 Task: Look for space in Shiroi, Japan from 1st July, 2023 to 3rd July, 2023 for 1 adult in price range Rs.5000 to Rs.15000. Place can be private room with 1  bedroom having 1 bed and 1 bathroom. Property type can be house, flat, guest house, hotel. Amenities needed are: wifi. Booking option can be shelf check-in. Required host language is English.
Action: Mouse moved to (520, 130)
Screenshot: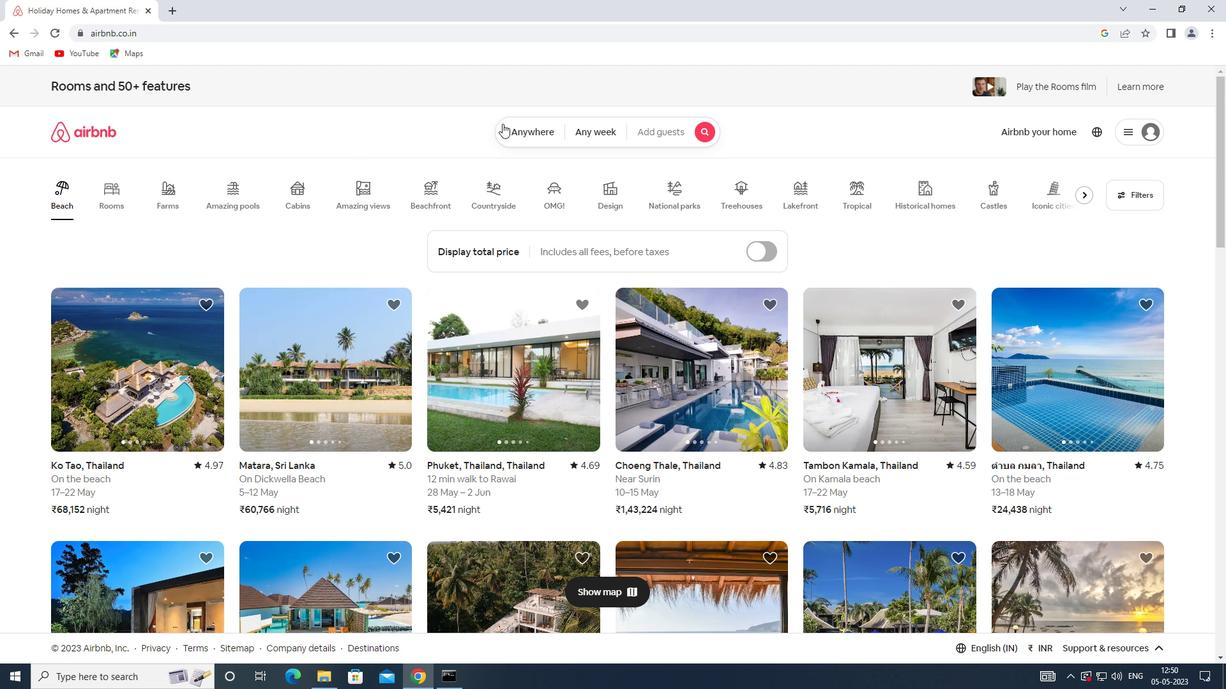 
Action: Mouse pressed left at (520, 130)
Screenshot: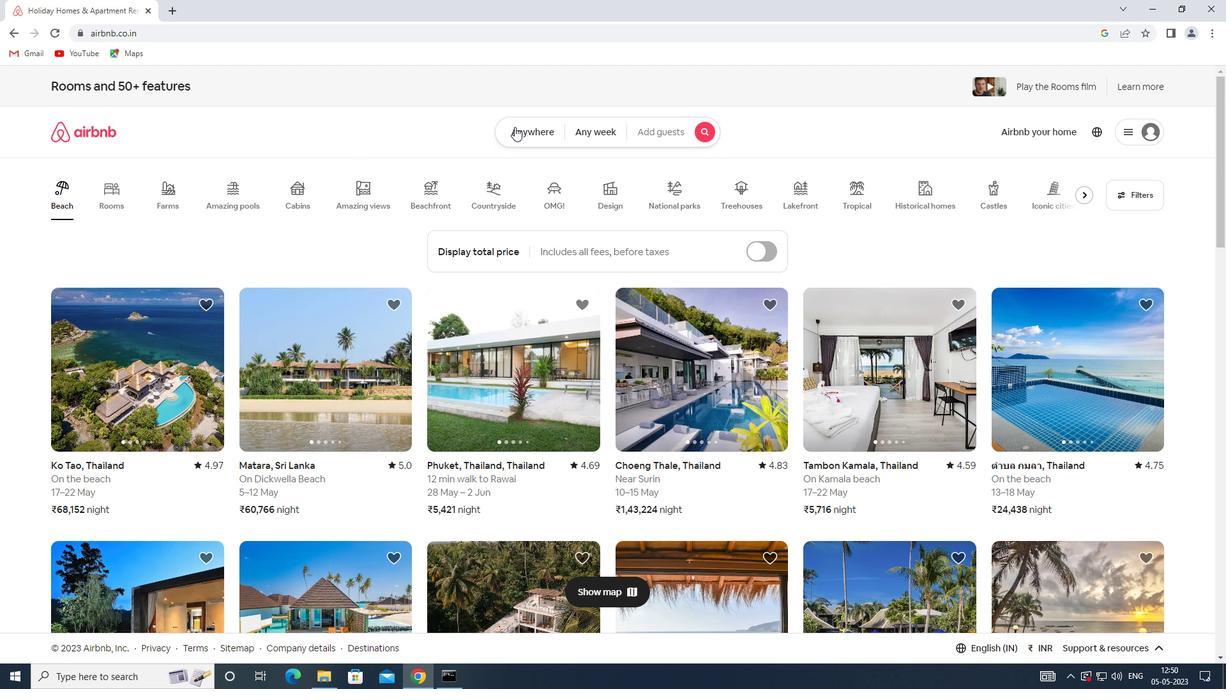 
Action: Mouse moved to (373, 180)
Screenshot: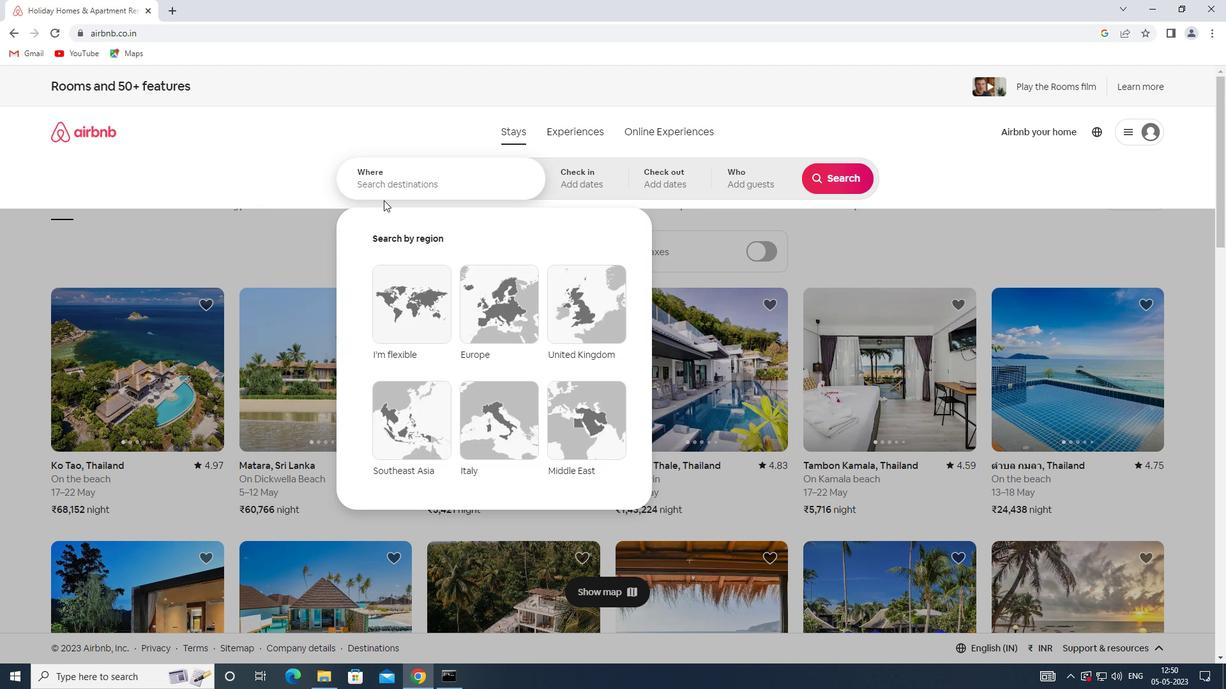 
Action: Mouse pressed left at (373, 180)
Screenshot: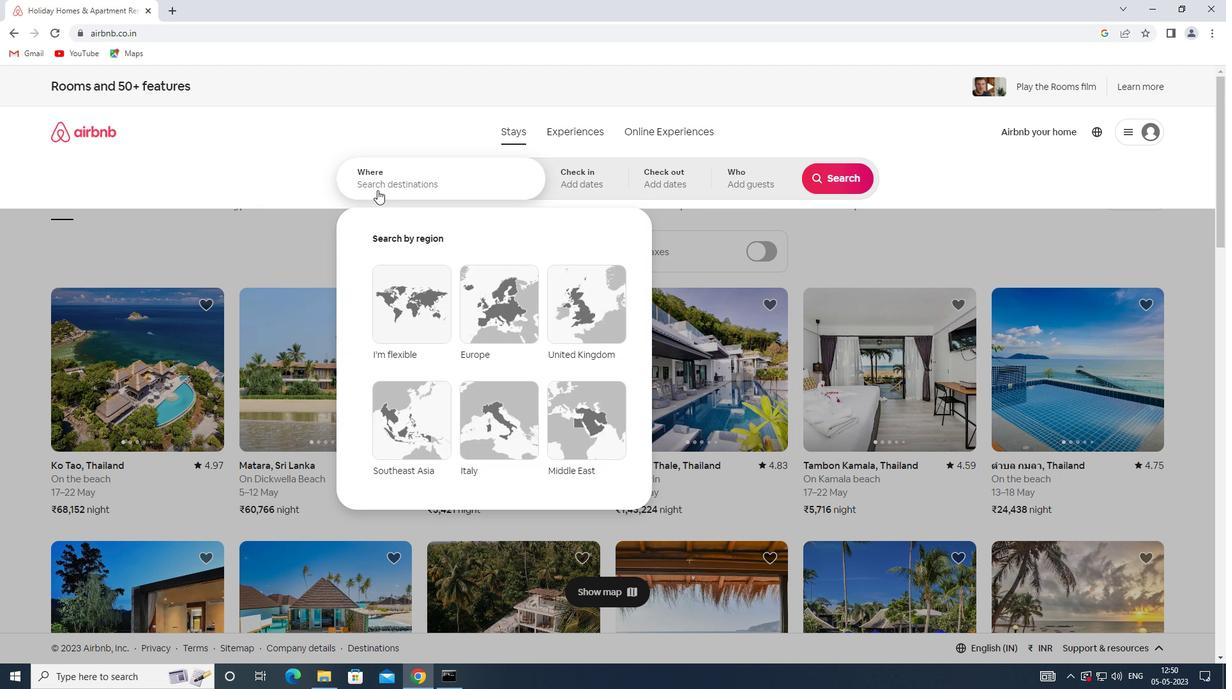 
Action: Key pressed <Key.shift>SHIROHI,<Key.shift>JAPAN
Screenshot: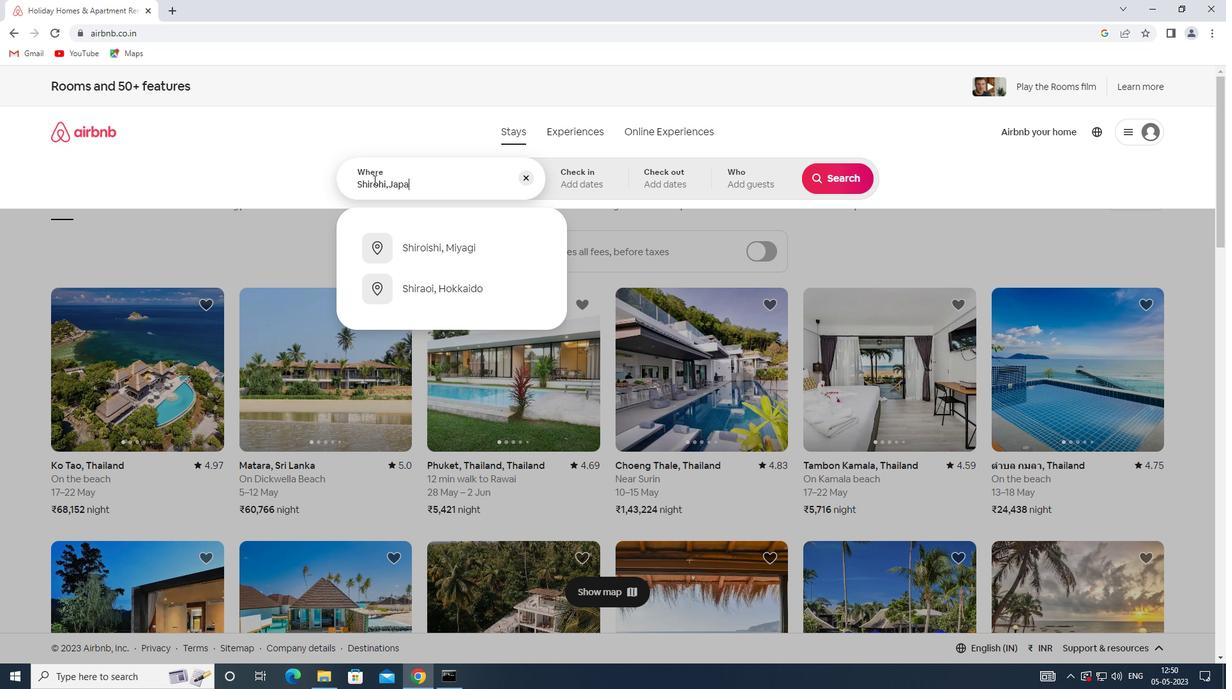 
Action: Mouse moved to (583, 184)
Screenshot: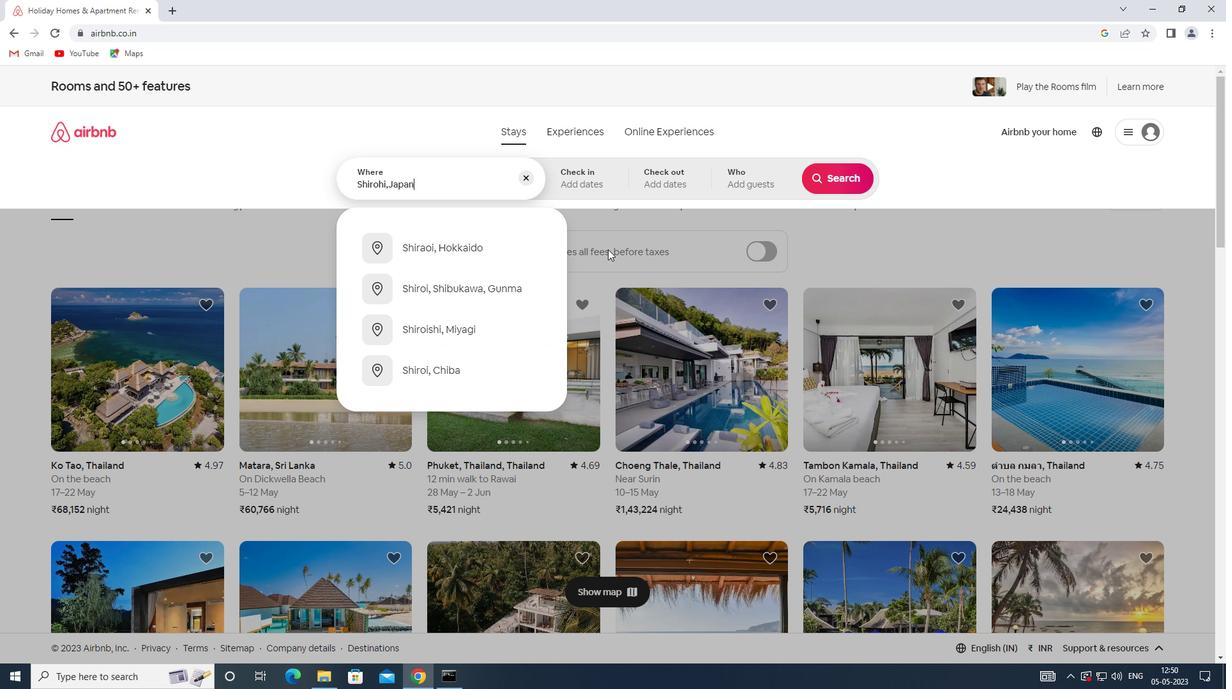 
Action: Mouse pressed left at (583, 184)
Screenshot: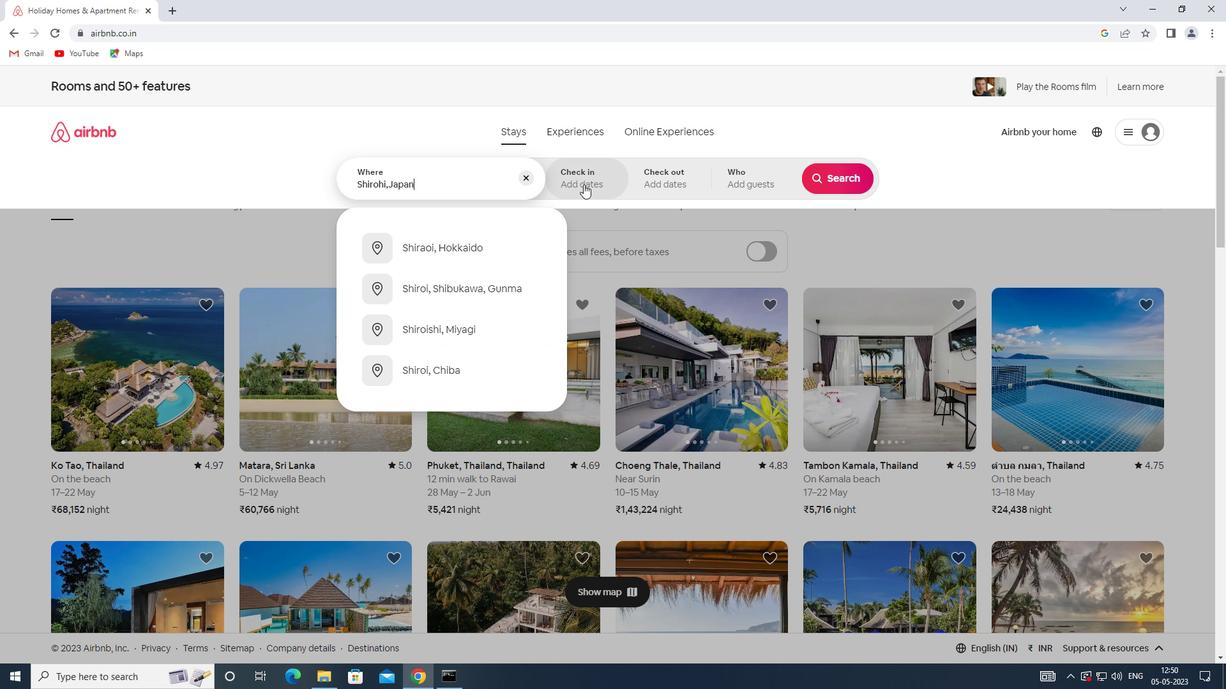 
Action: Mouse moved to (832, 281)
Screenshot: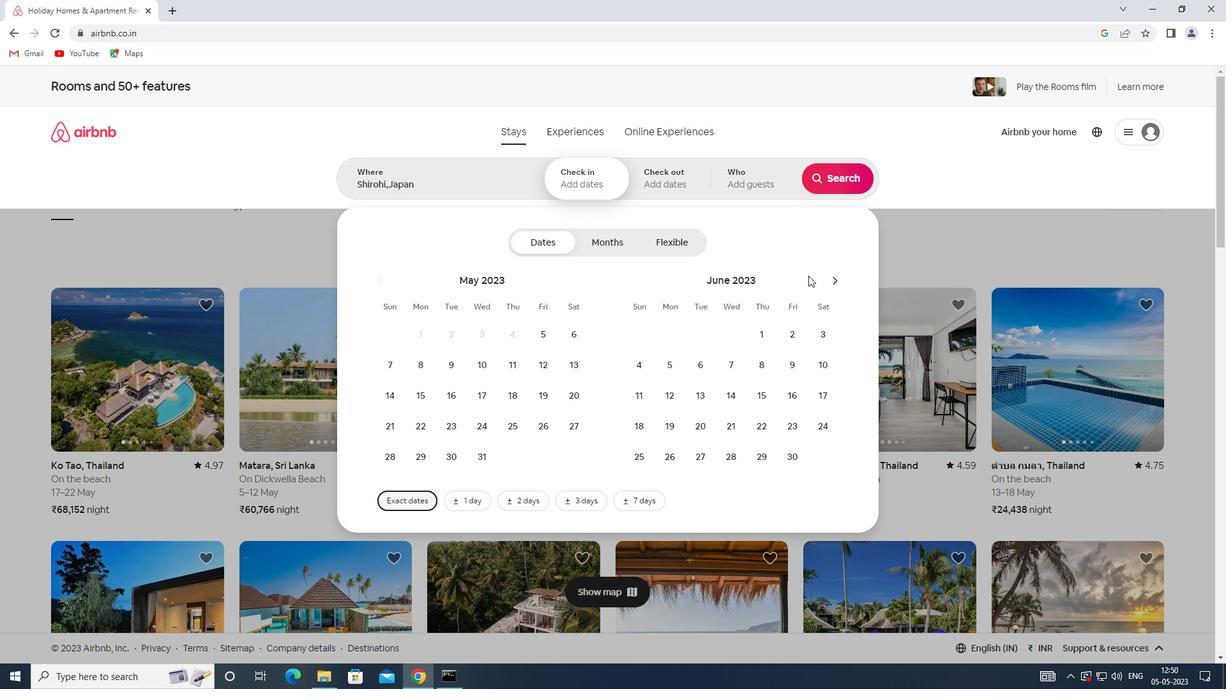
Action: Mouse pressed left at (832, 281)
Screenshot: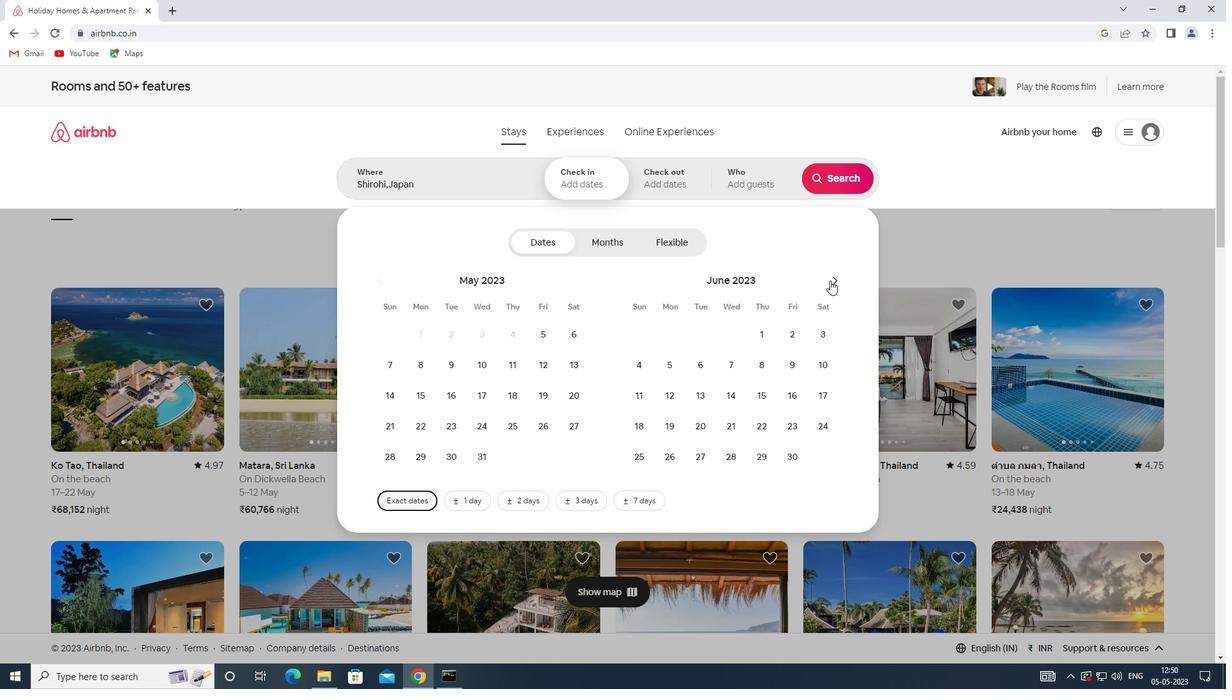
Action: Mouse moved to (826, 328)
Screenshot: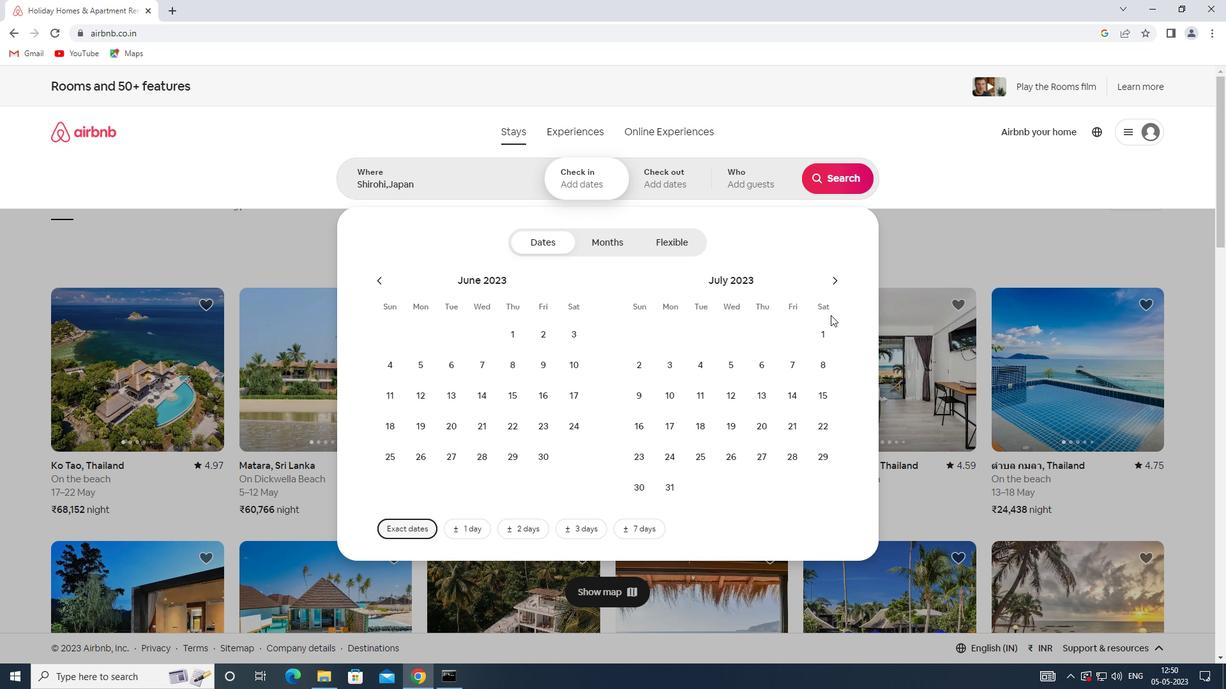 
Action: Mouse pressed left at (826, 328)
Screenshot: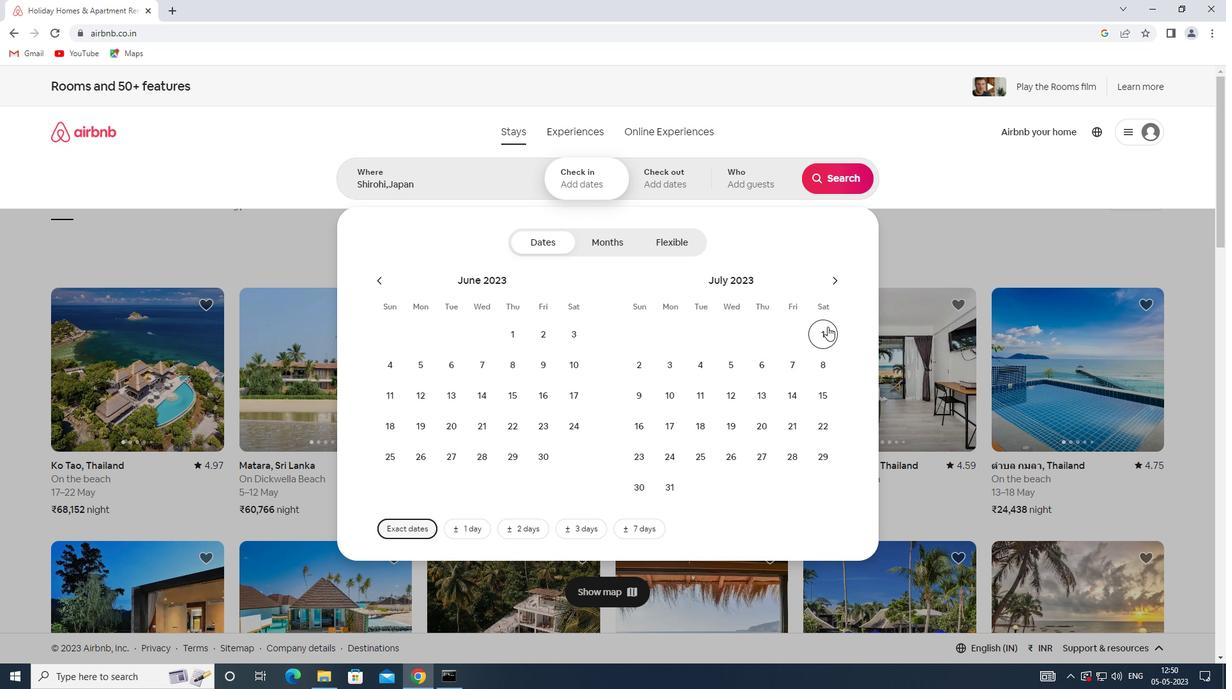 
Action: Mouse moved to (661, 364)
Screenshot: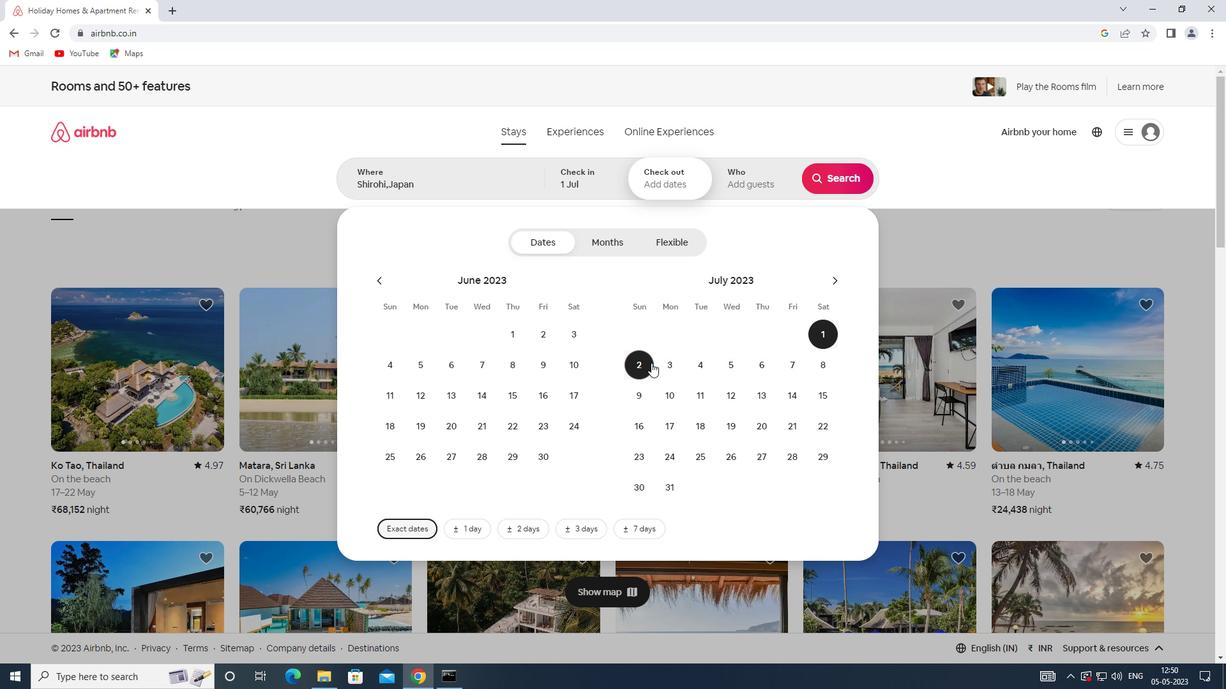 
Action: Mouse pressed left at (661, 364)
Screenshot: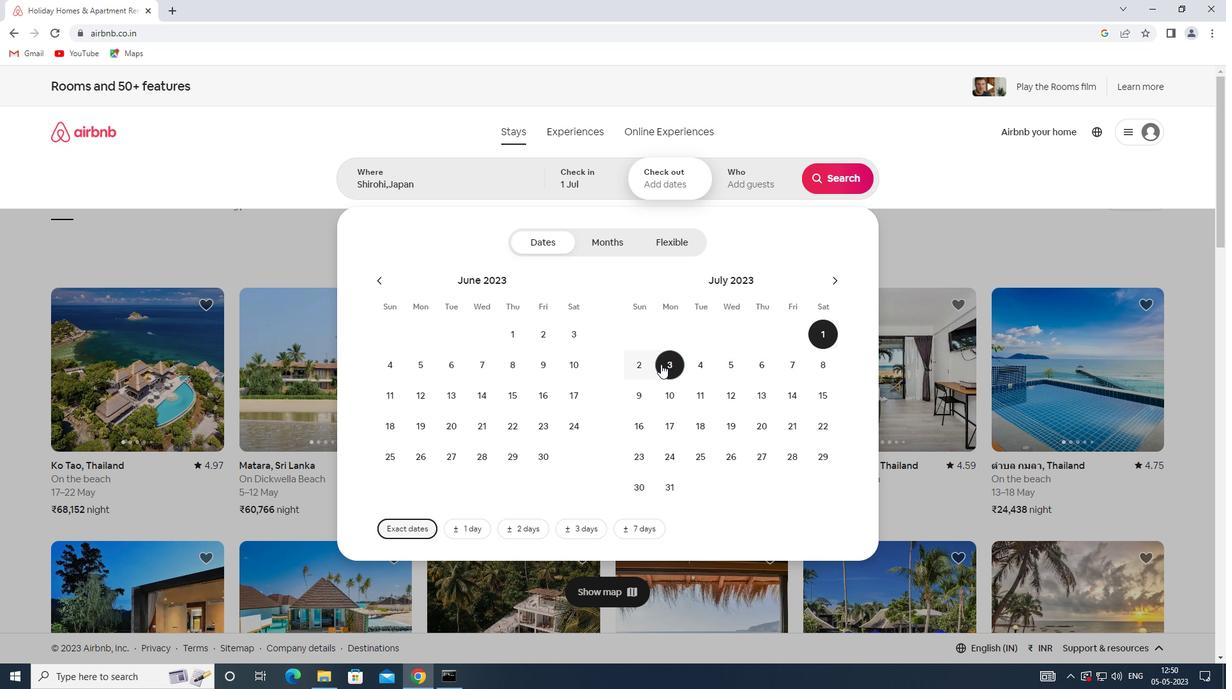 
Action: Mouse moved to (740, 190)
Screenshot: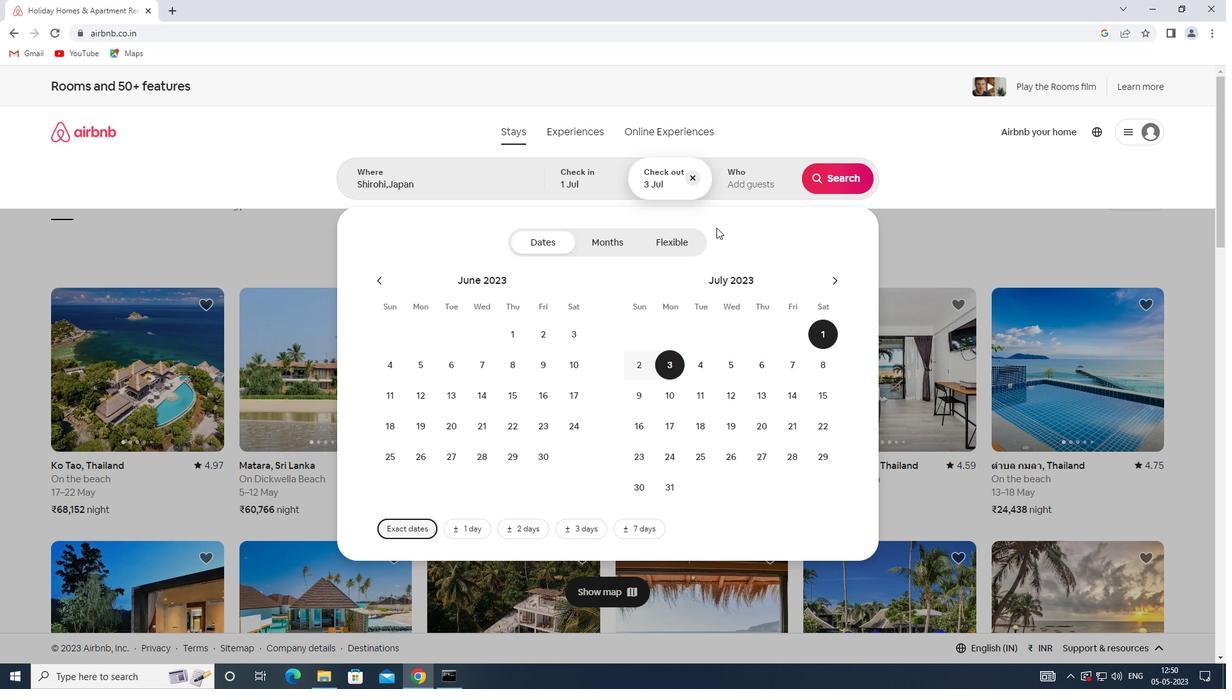 
Action: Mouse pressed left at (740, 190)
Screenshot: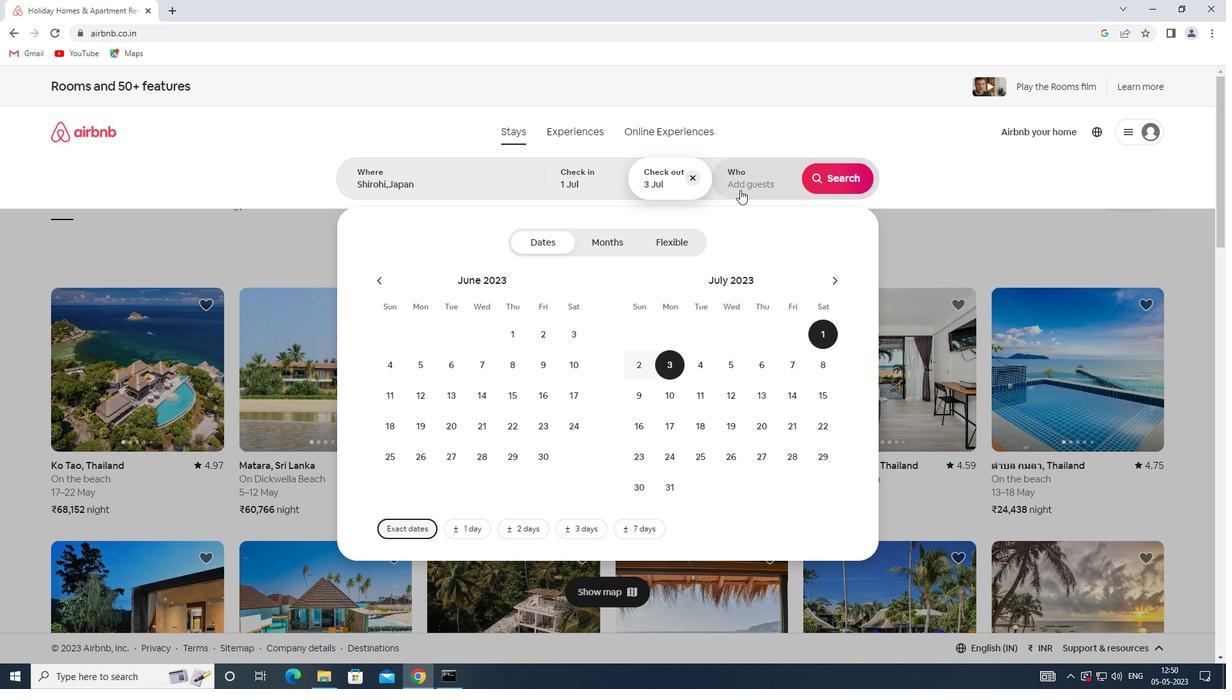 
Action: Mouse moved to (836, 250)
Screenshot: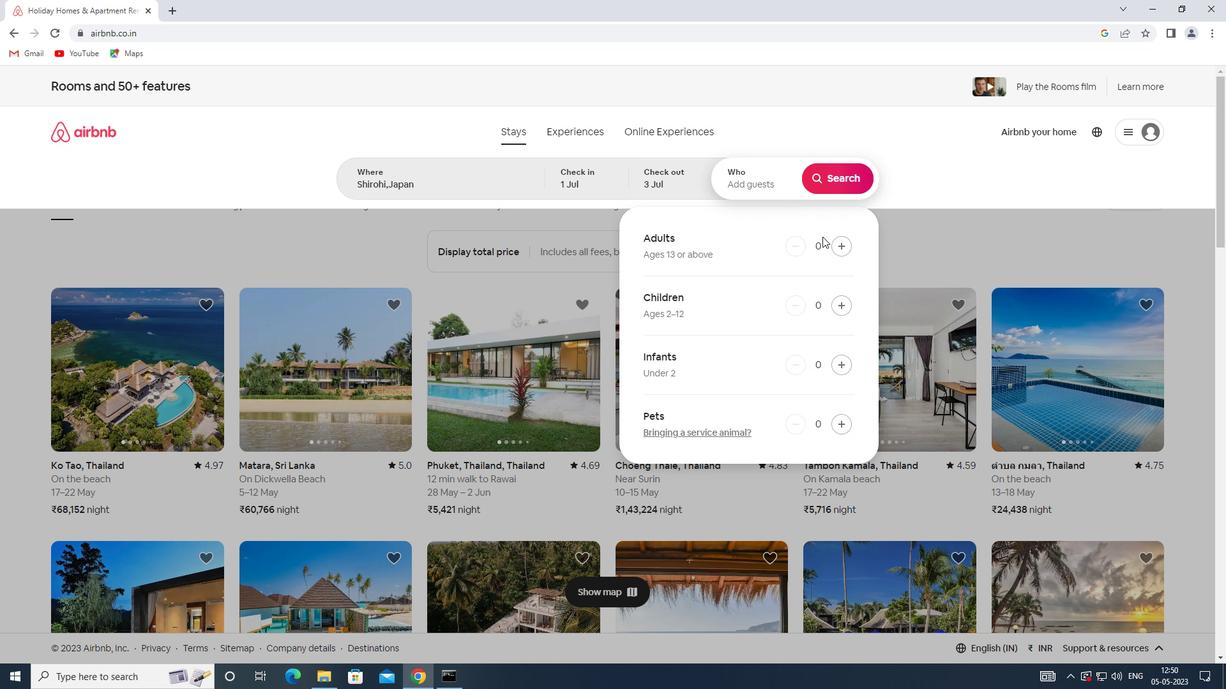 
Action: Mouse pressed left at (836, 250)
Screenshot: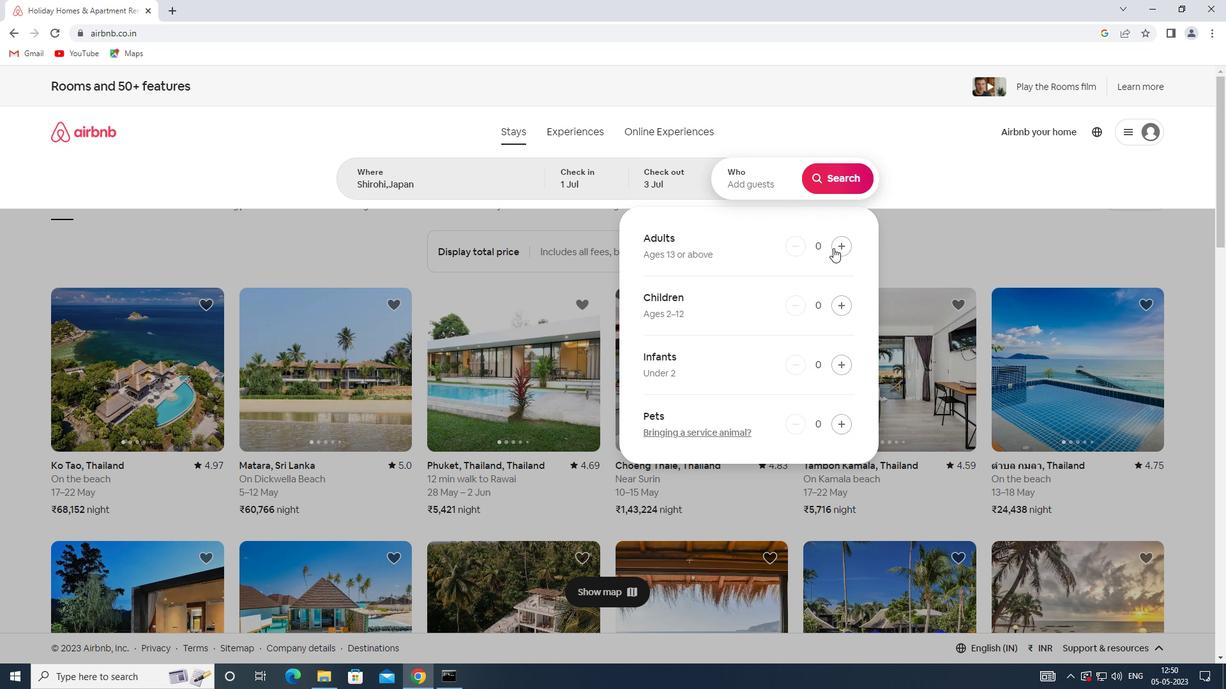 
Action: Mouse moved to (836, 176)
Screenshot: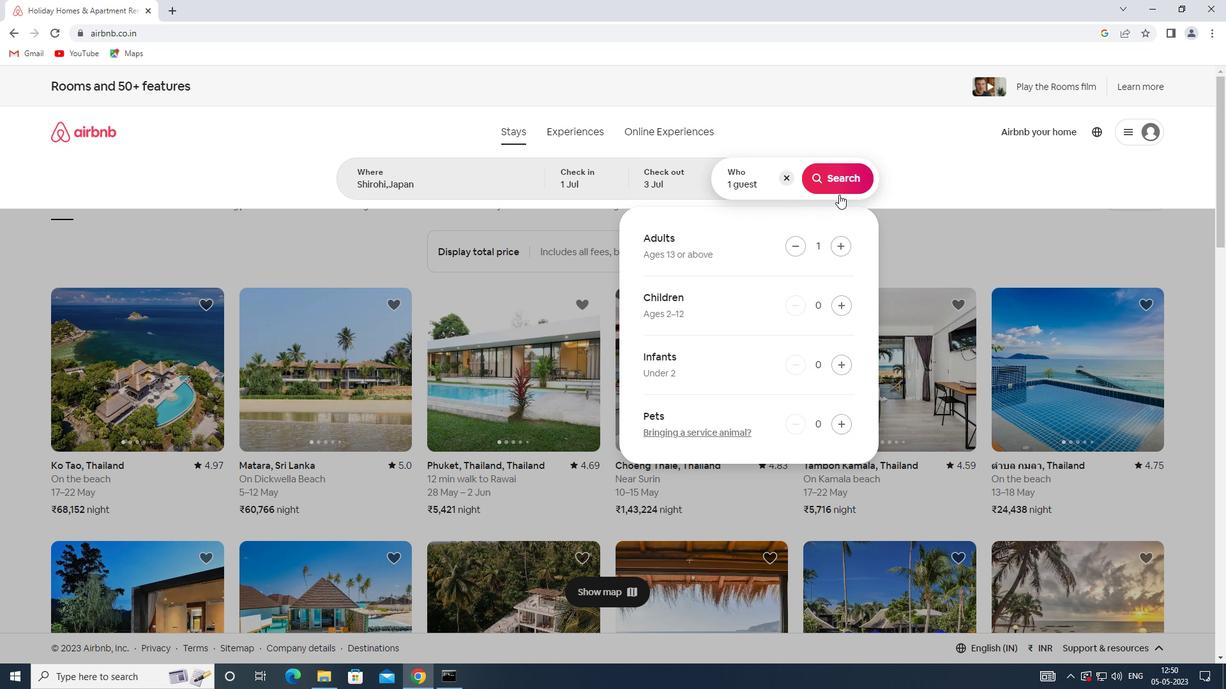 
Action: Mouse pressed left at (836, 176)
Screenshot: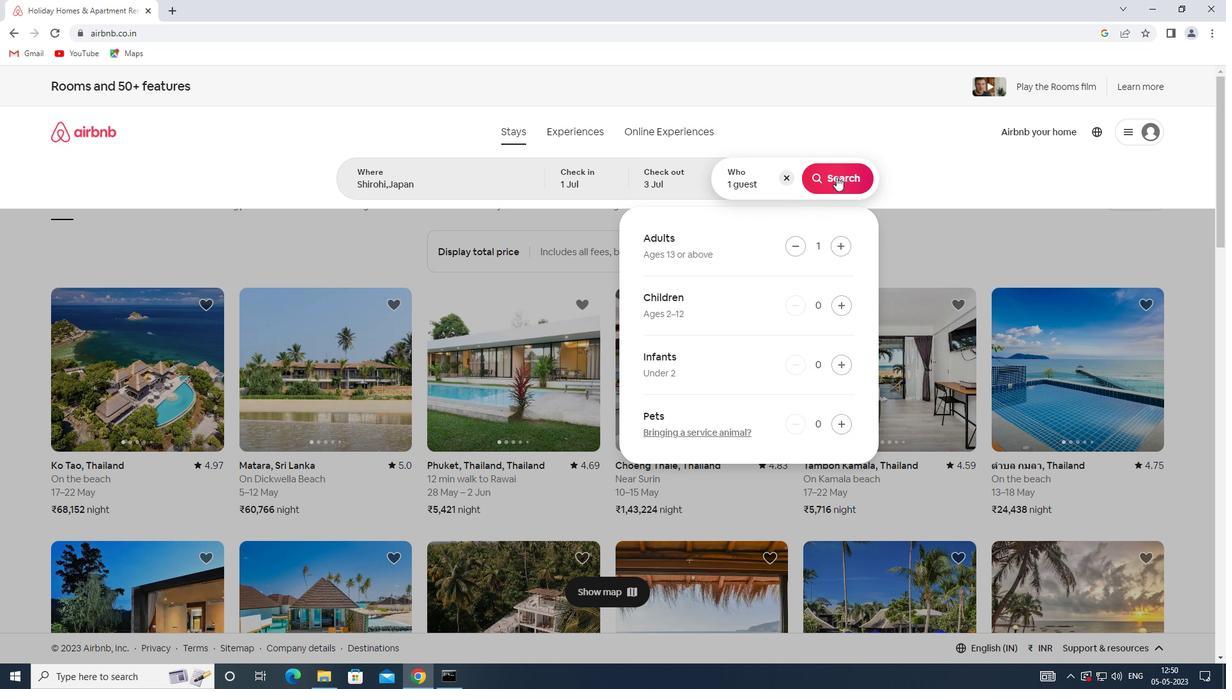 
Action: Mouse moved to (1151, 145)
Screenshot: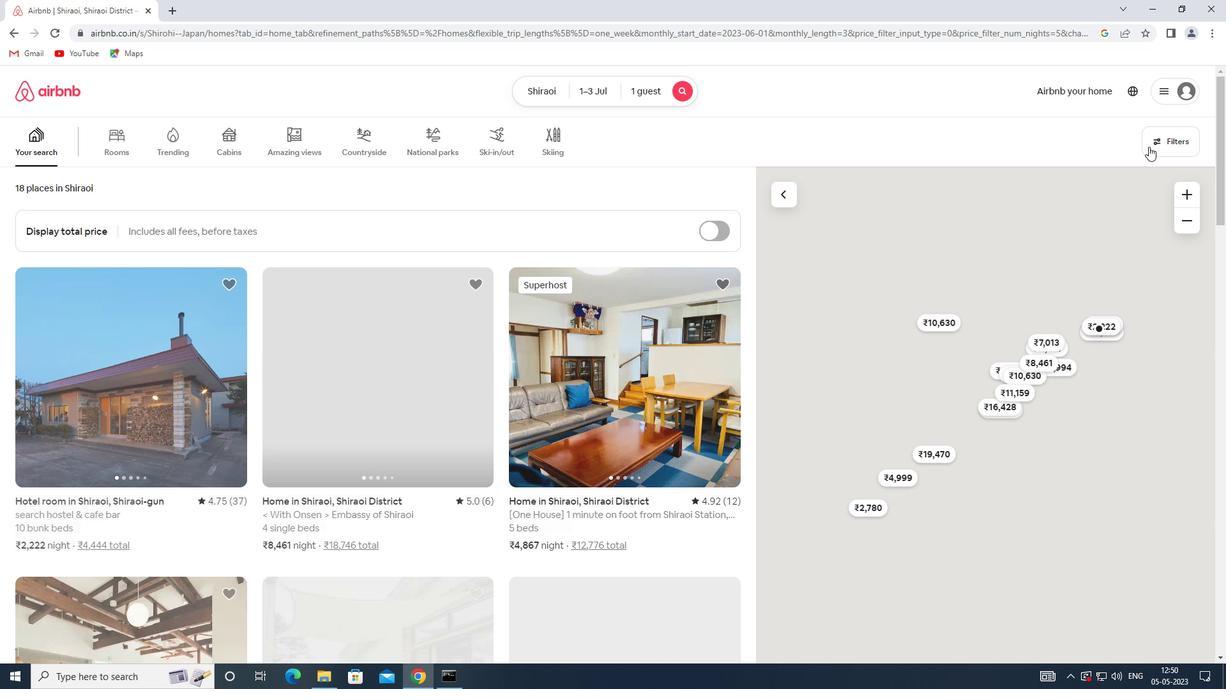 
Action: Mouse pressed left at (1151, 145)
Screenshot: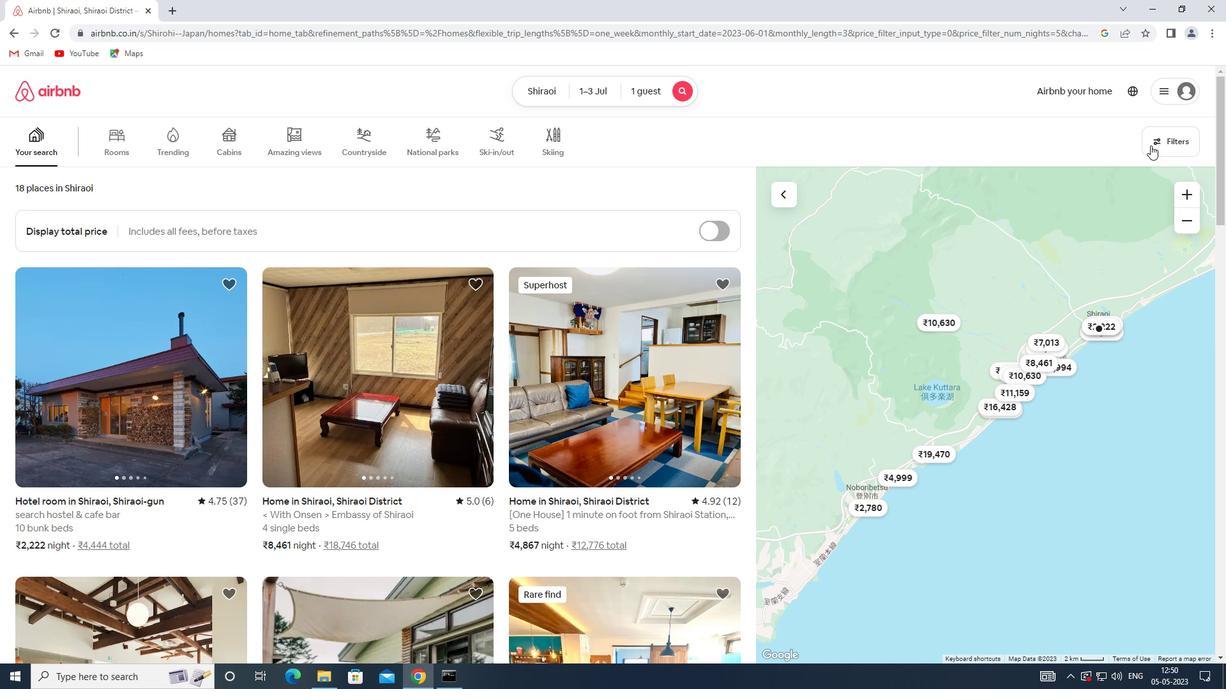 
Action: Mouse moved to (440, 456)
Screenshot: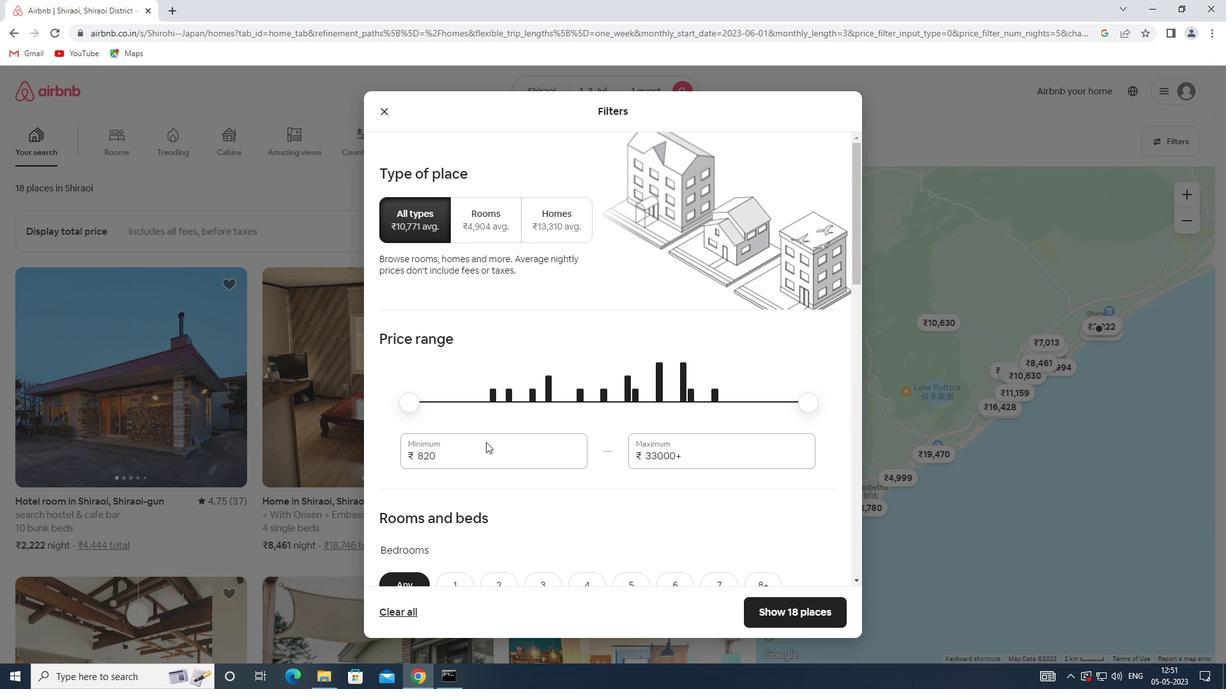 
Action: Mouse pressed left at (440, 456)
Screenshot: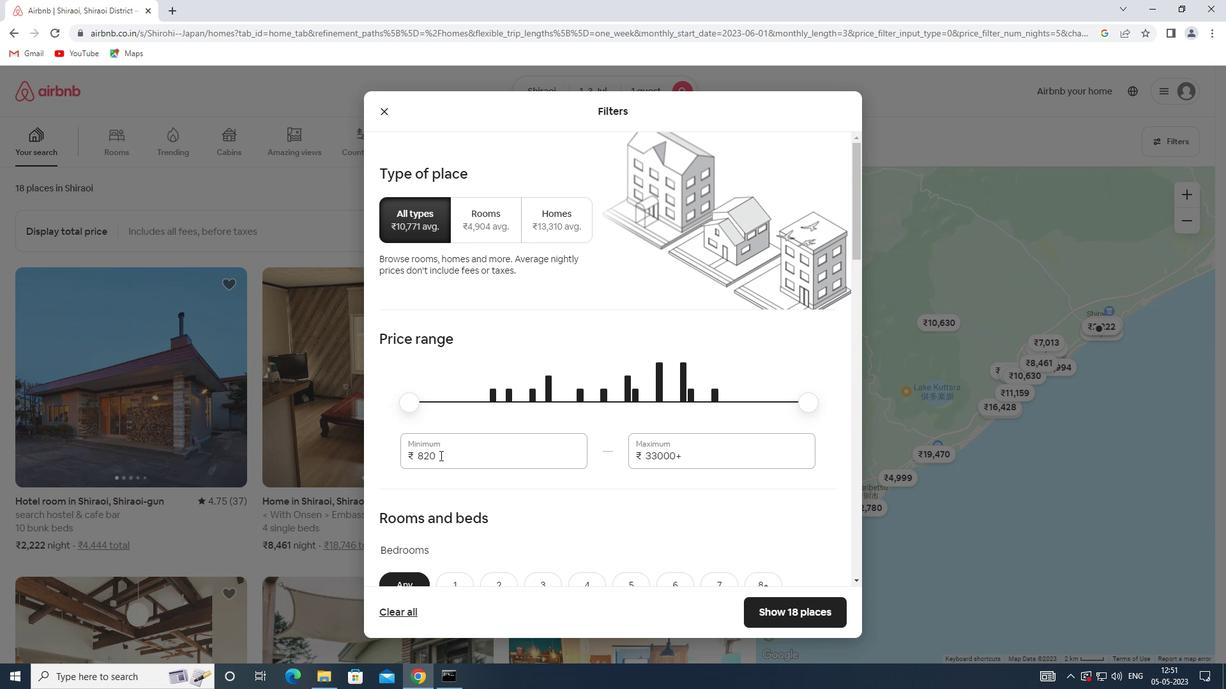 
Action: Mouse moved to (404, 456)
Screenshot: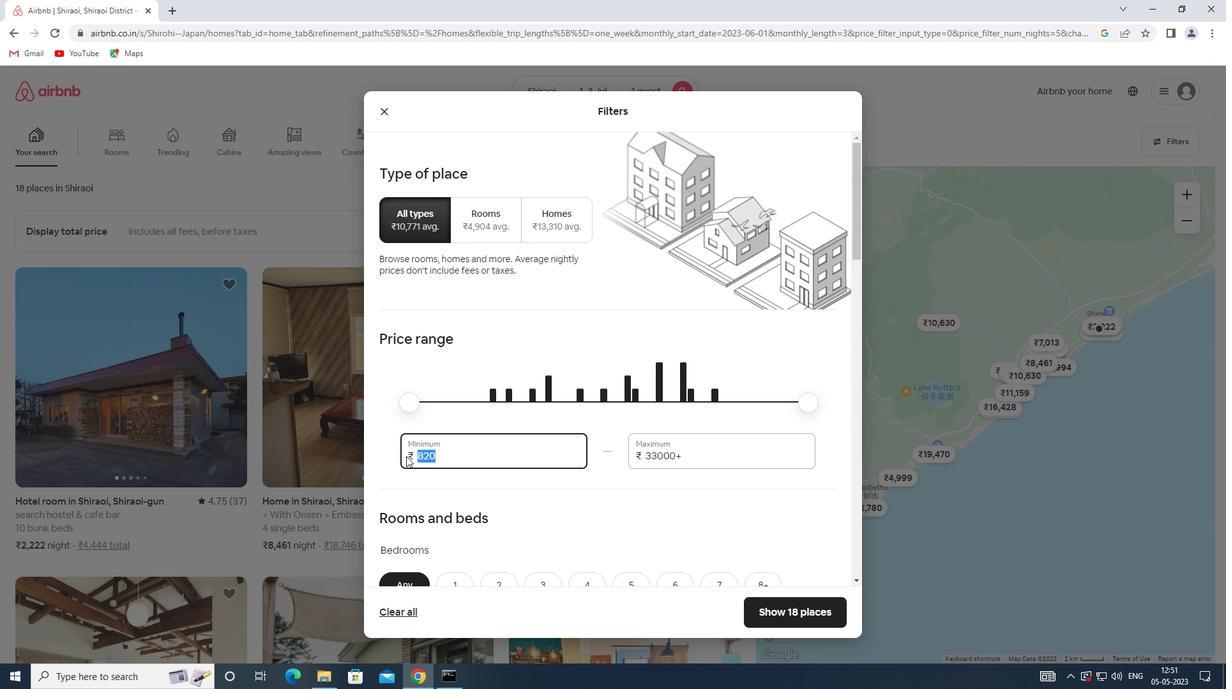 
Action: Key pressed 5000
Screenshot: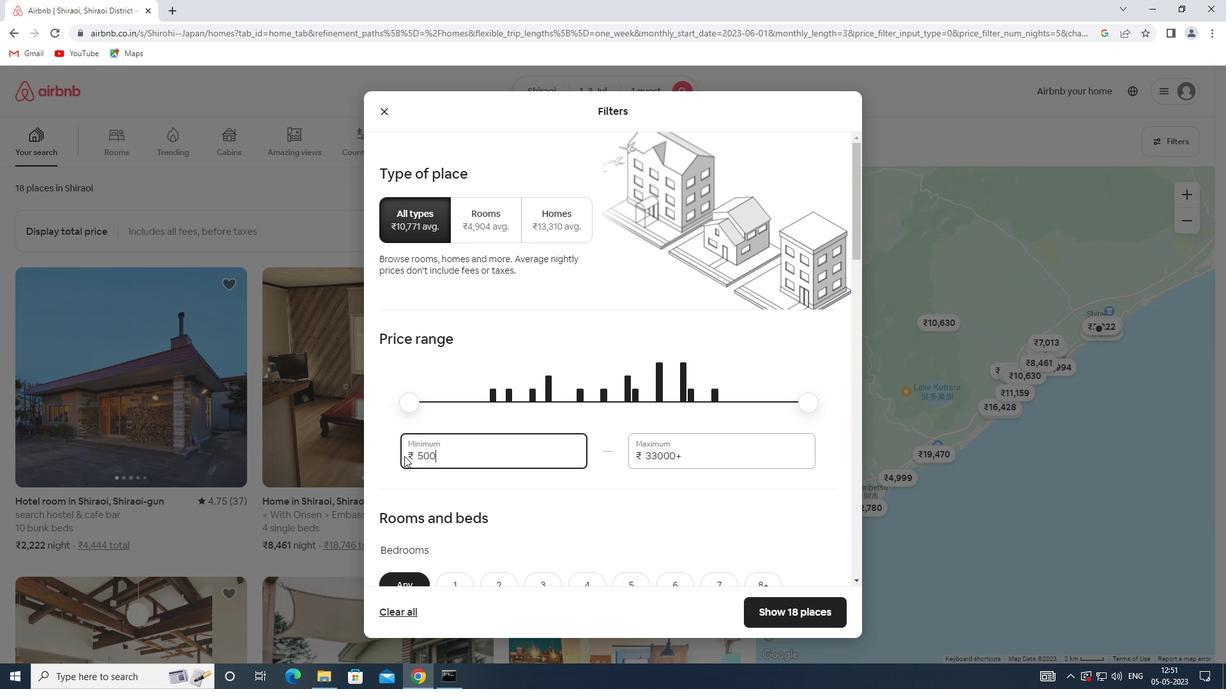 
Action: Mouse moved to (697, 460)
Screenshot: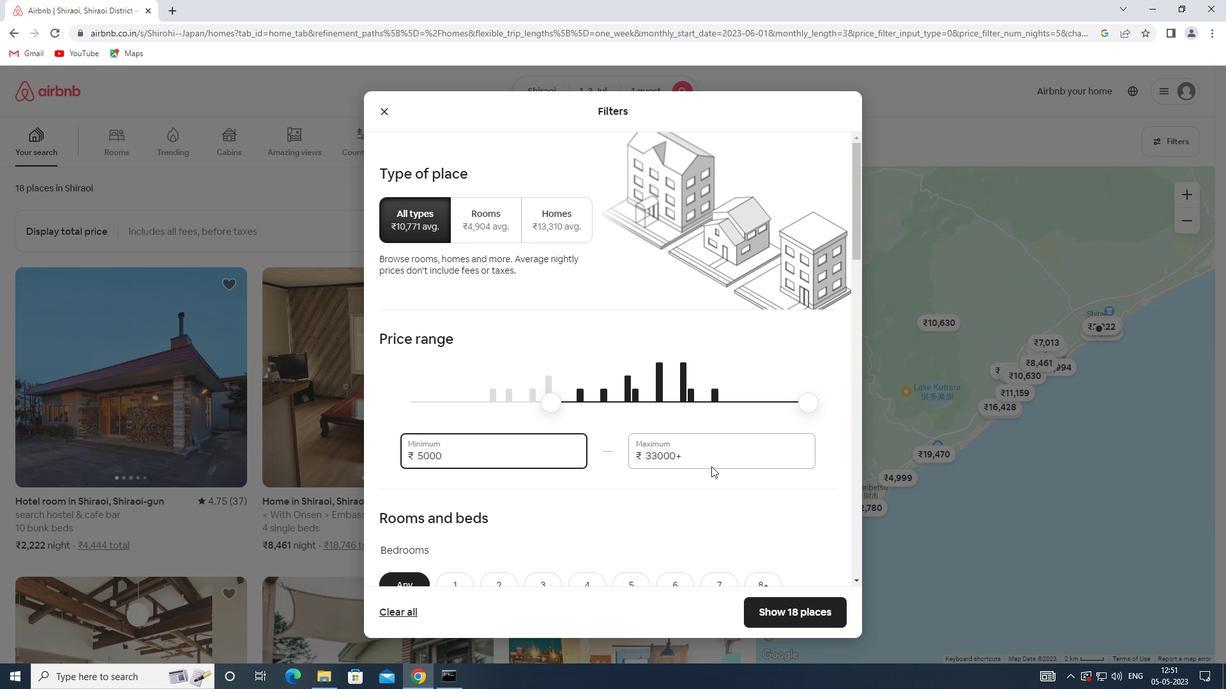 
Action: Mouse pressed left at (697, 460)
Screenshot: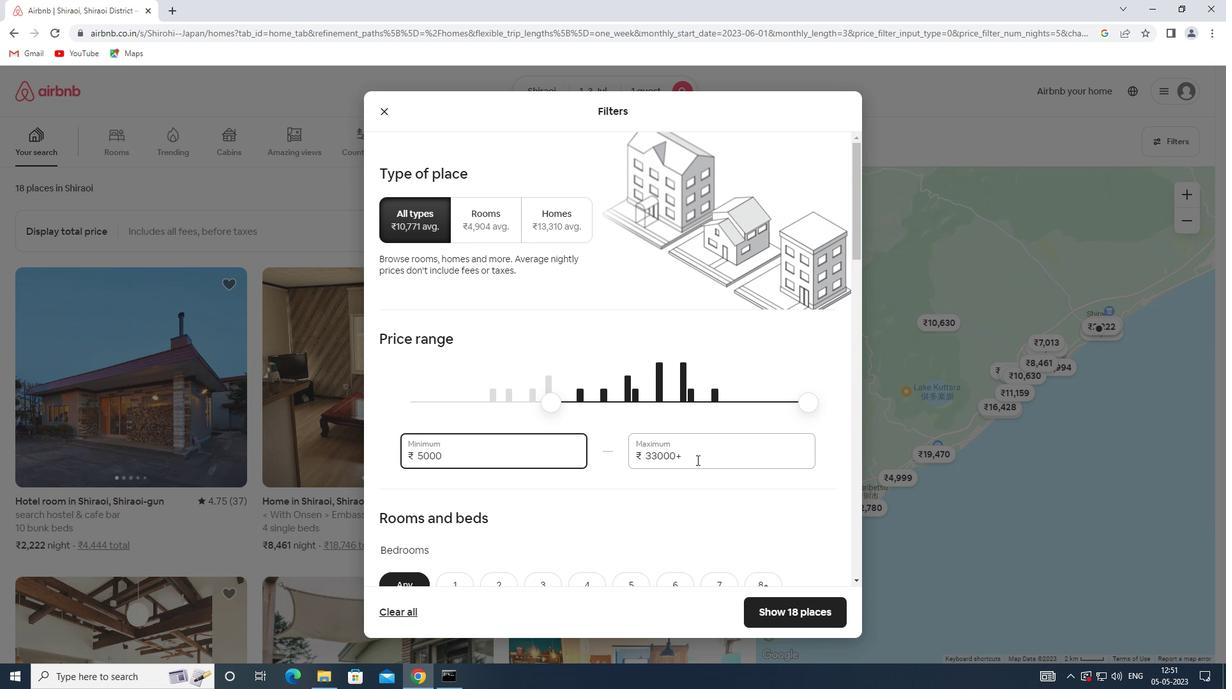 
Action: Mouse moved to (612, 460)
Screenshot: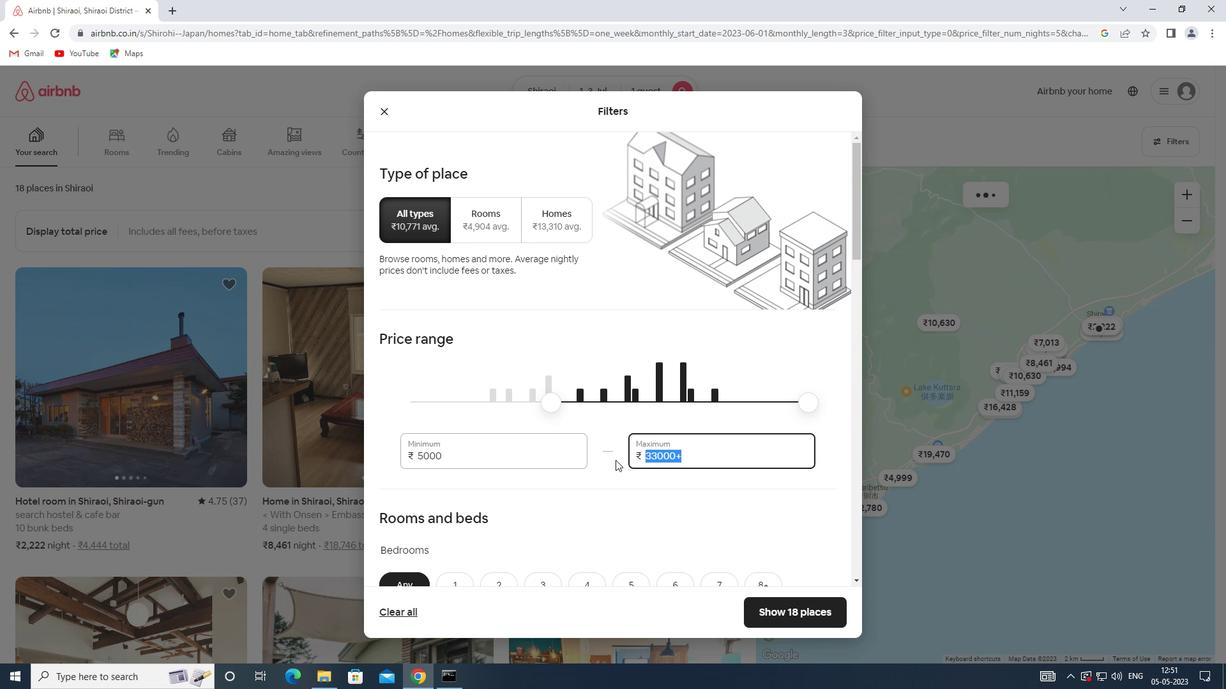 
Action: Key pressed 15000
Screenshot: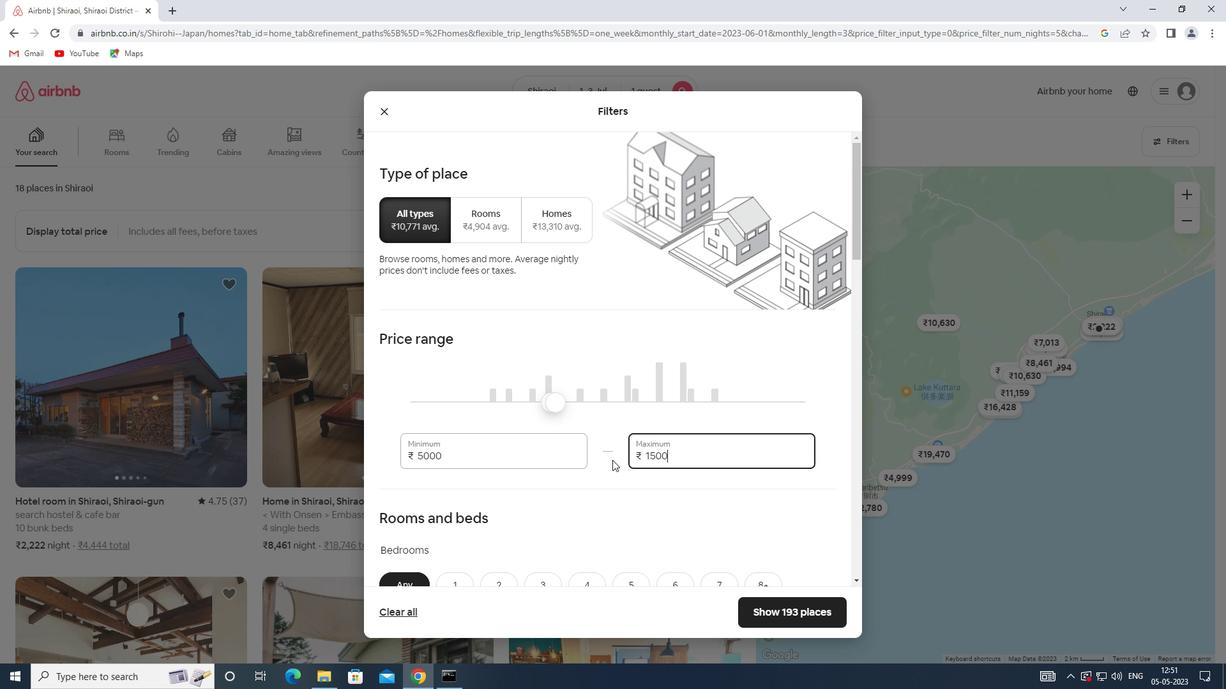 
Action: Mouse moved to (527, 474)
Screenshot: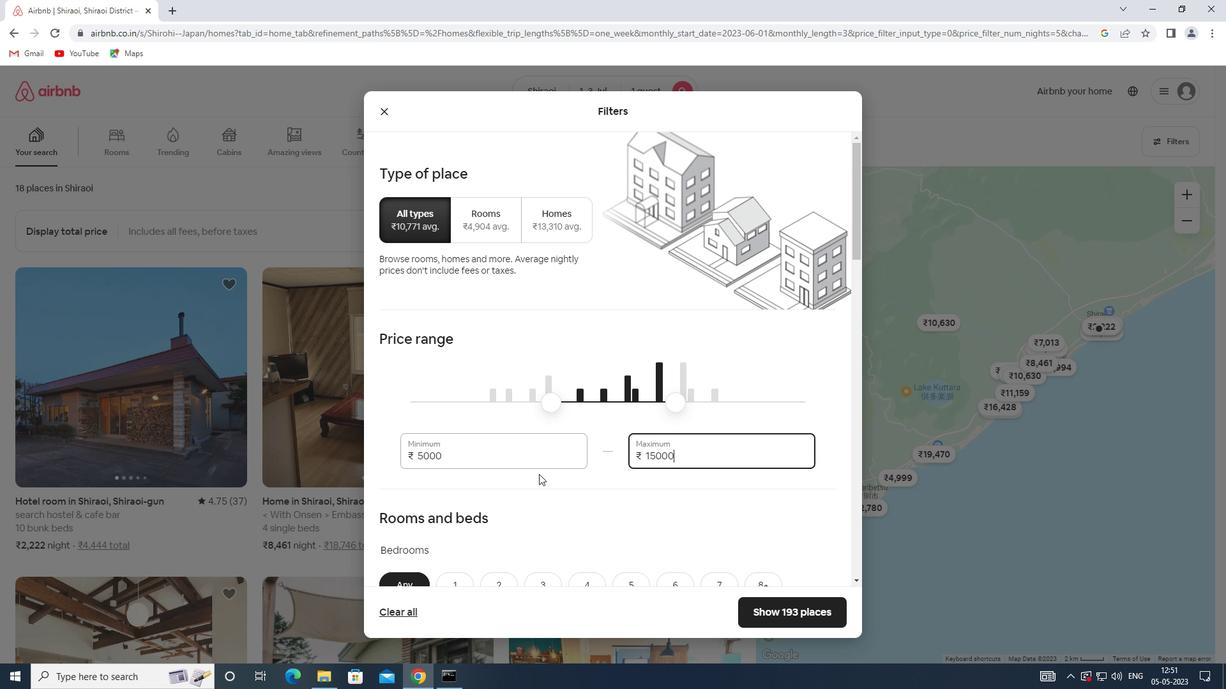 
Action: Mouse scrolled (527, 474) with delta (0, 0)
Screenshot: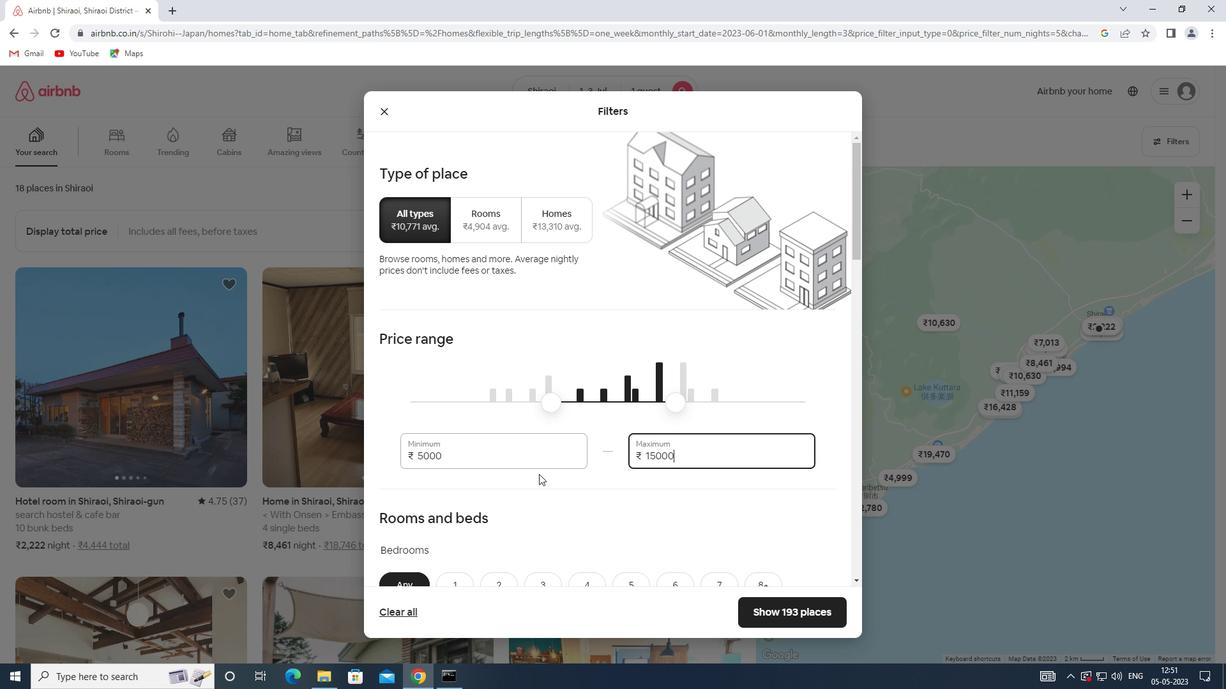 
Action: Mouse scrolled (527, 474) with delta (0, 0)
Screenshot: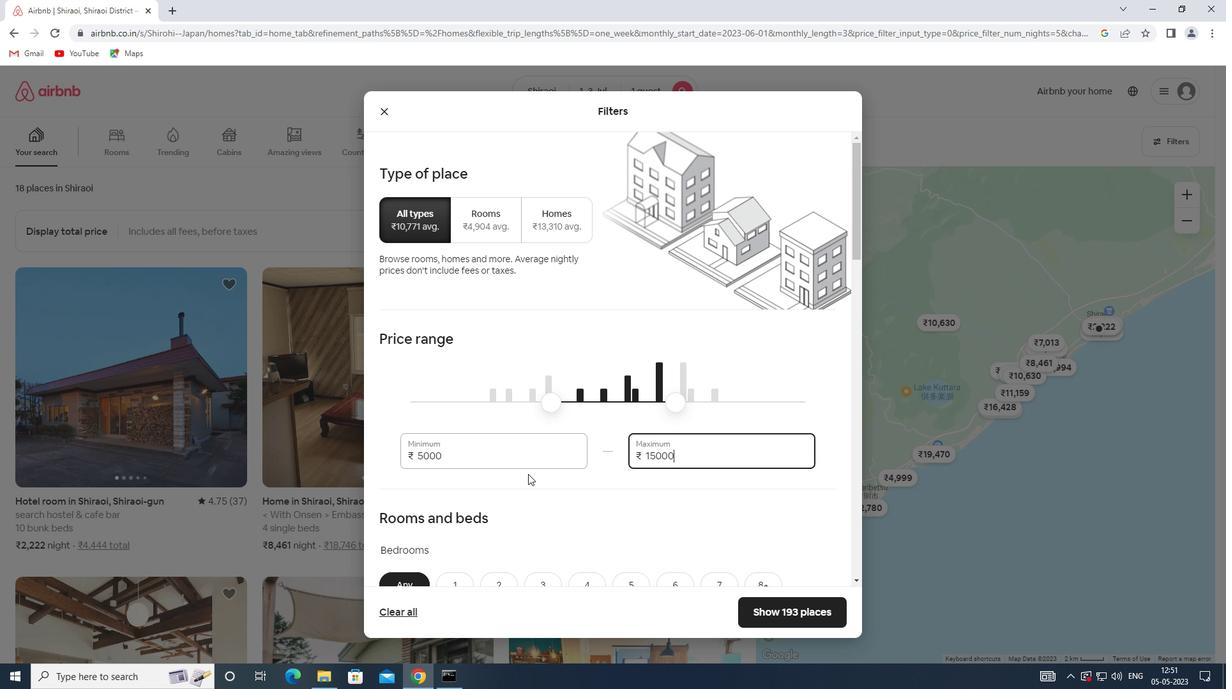 
Action: Mouse moved to (468, 457)
Screenshot: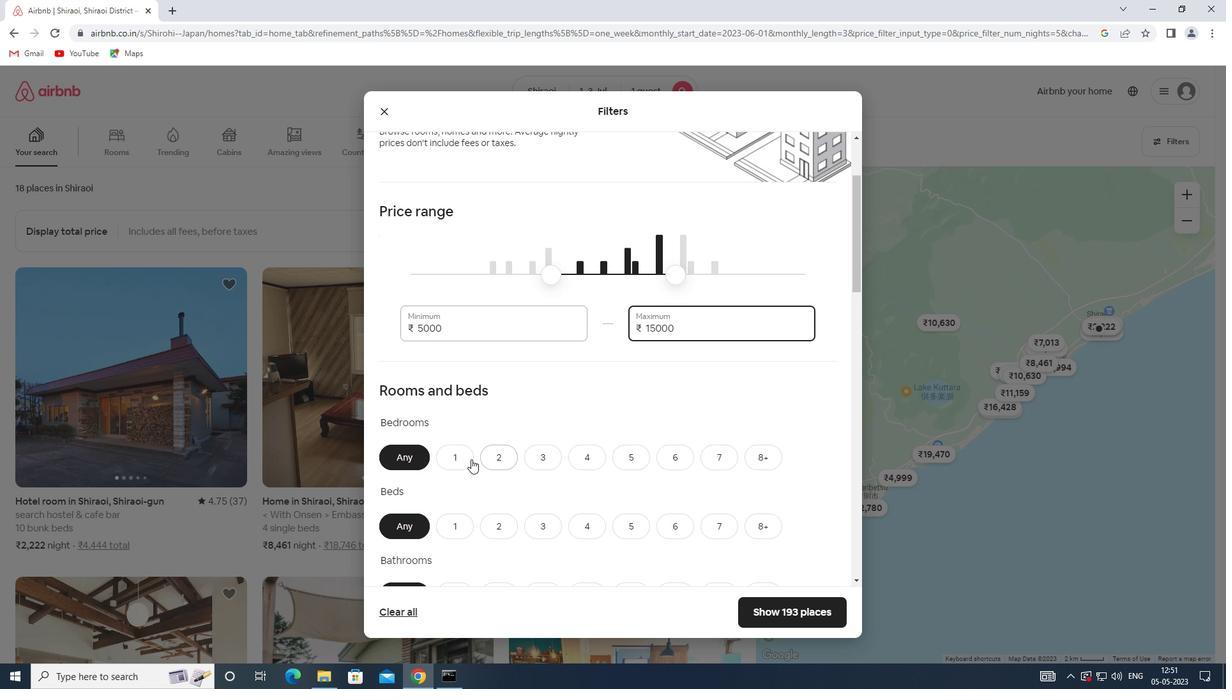 
Action: Mouse pressed left at (468, 457)
Screenshot: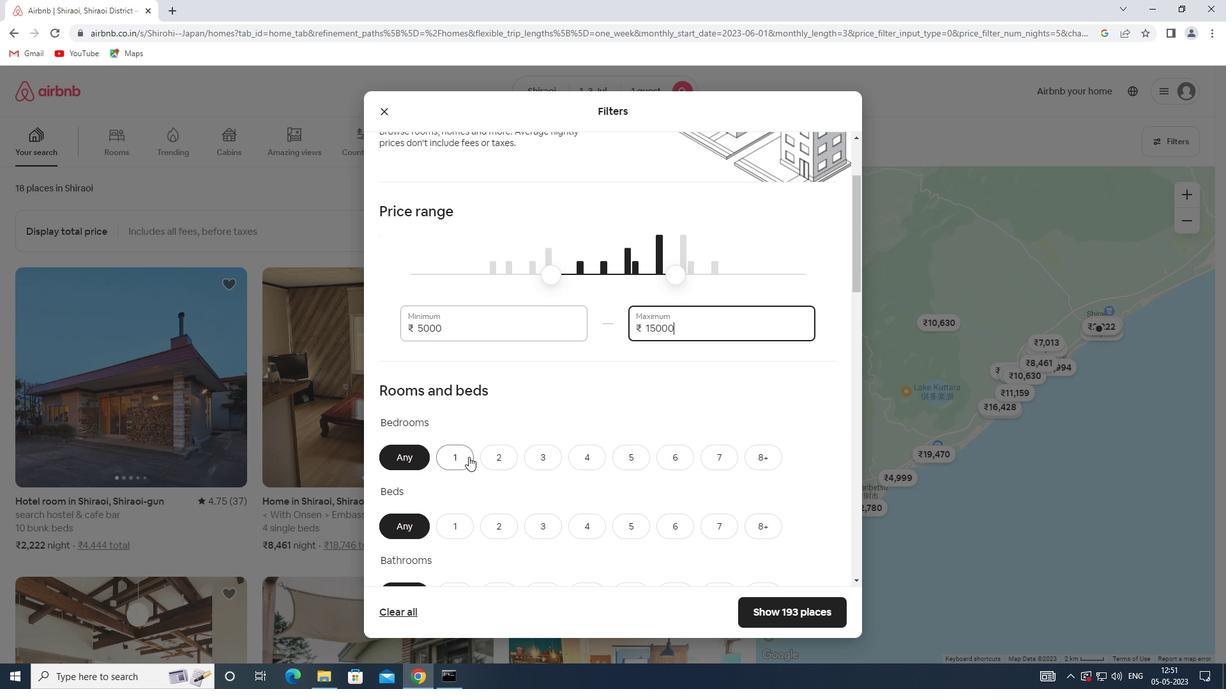 
Action: Mouse moved to (452, 527)
Screenshot: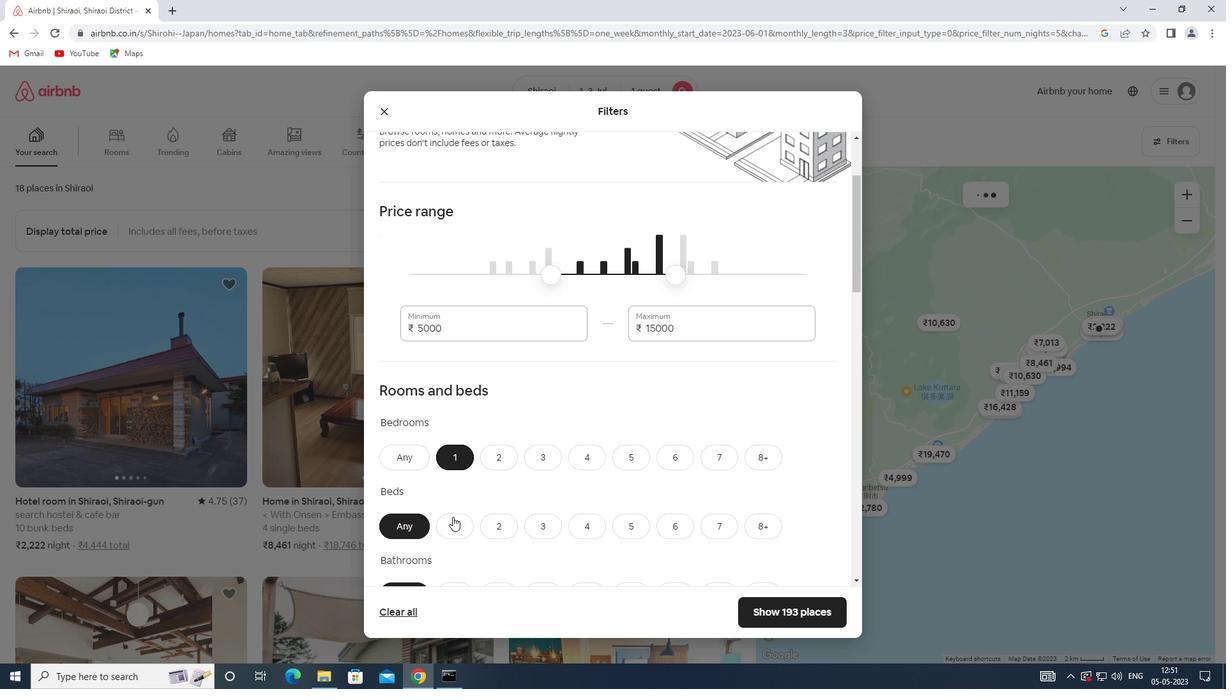 
Action: Mouse pressed left at (452, 527)
Screenshot: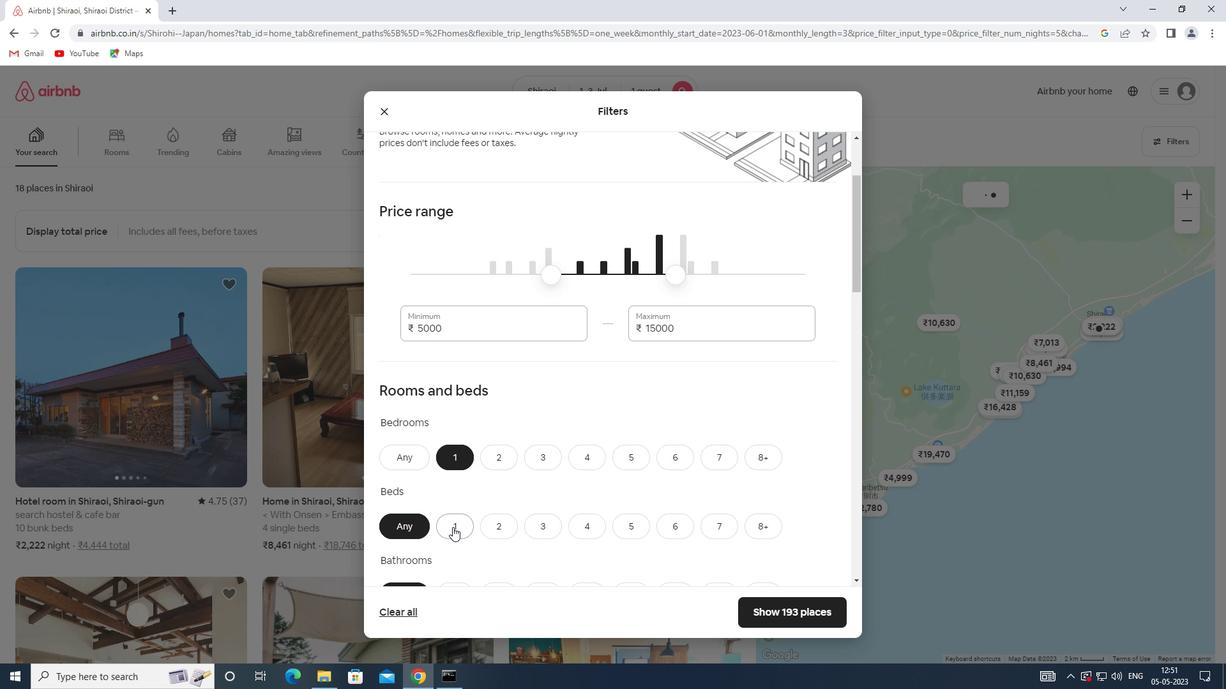 
Action: Mouse moved to (453, 527)
Screenshot: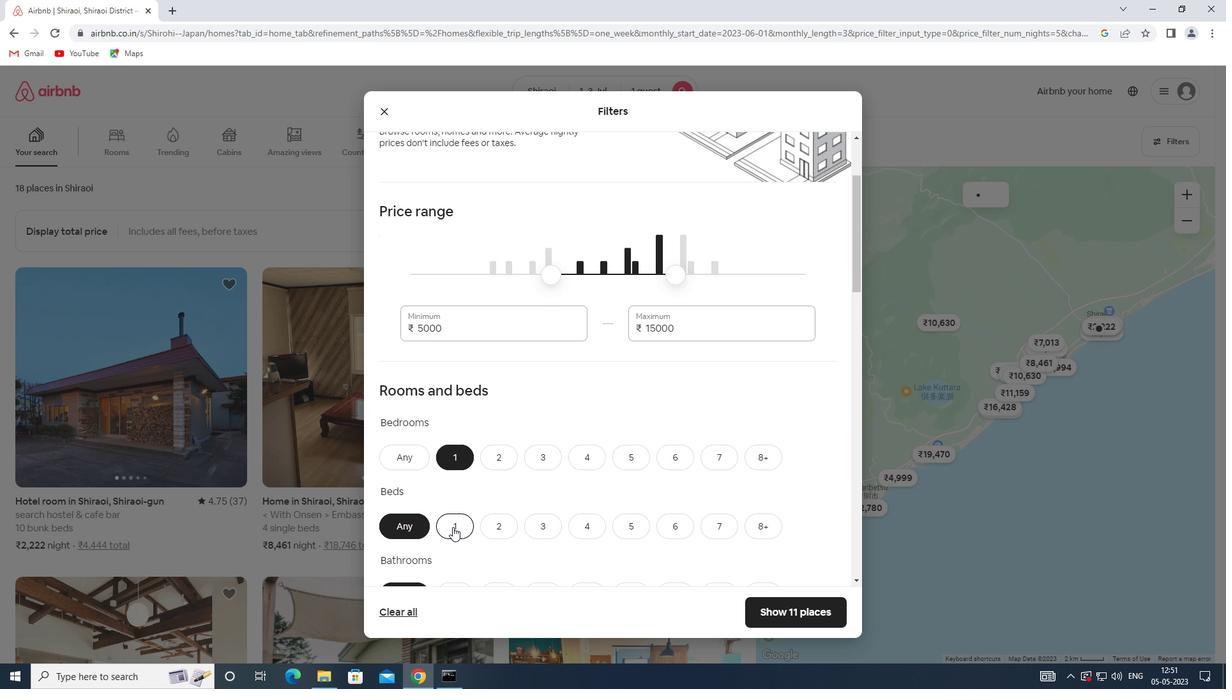 
Action: Mouse scrolled (453, 527) with delta (0, 0)
Screenshot: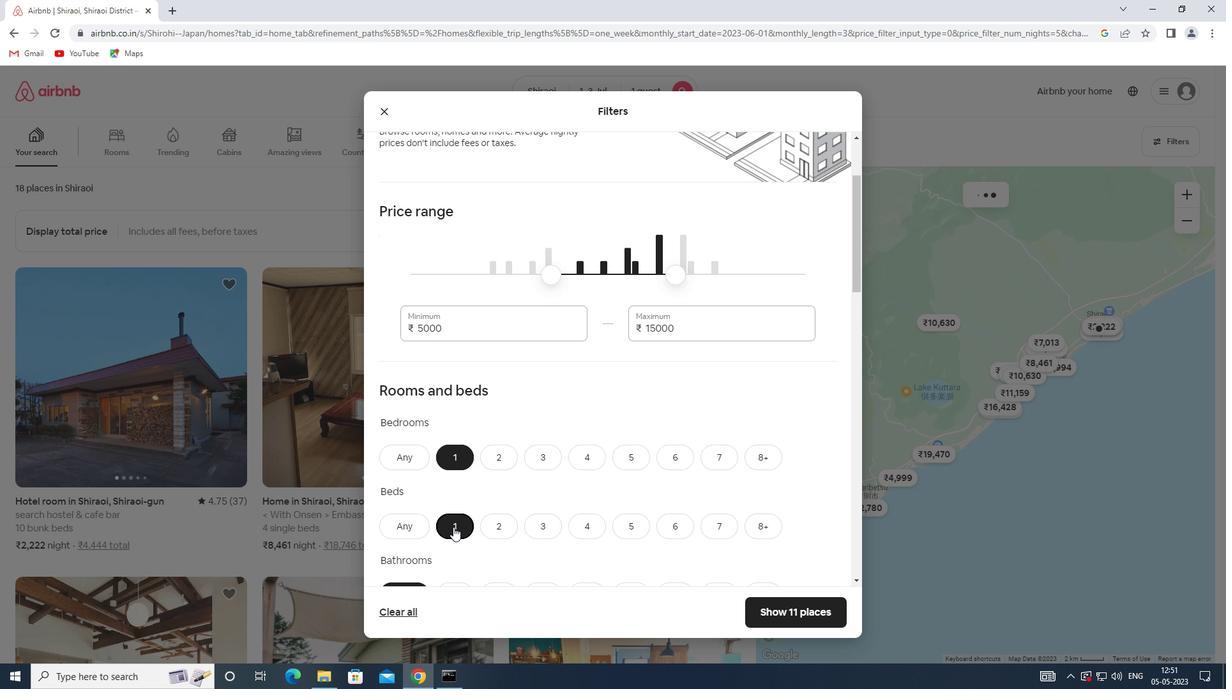 
Action: Mouse moved to (456, 526)
Screenshot: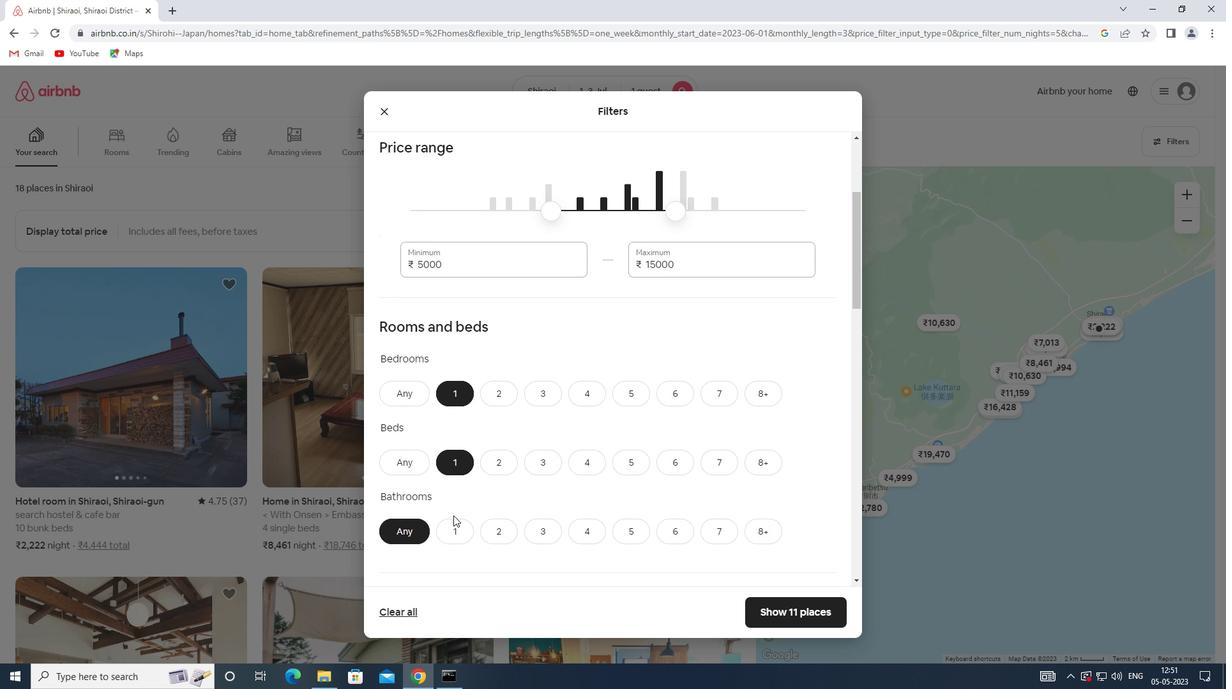 
Action: Mouse pressed left at (456, 526)
Screenshot: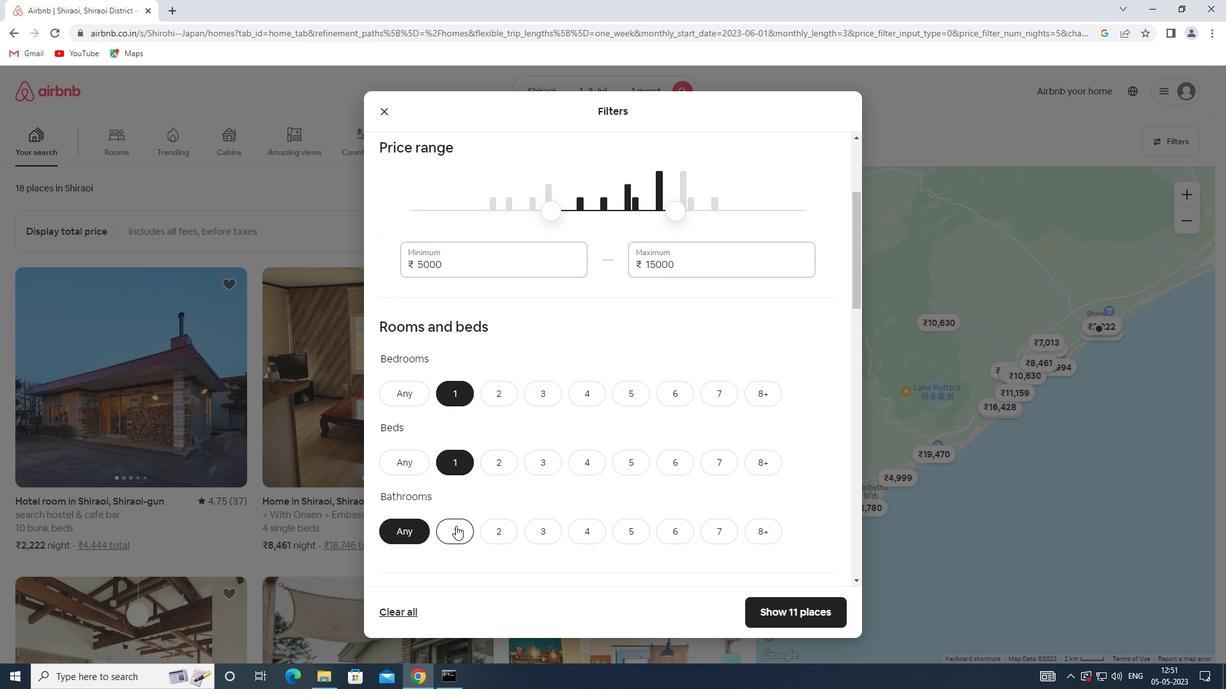 
Action: Mouse scrolled (456, 525) with delta (0, 0)
Screenshot: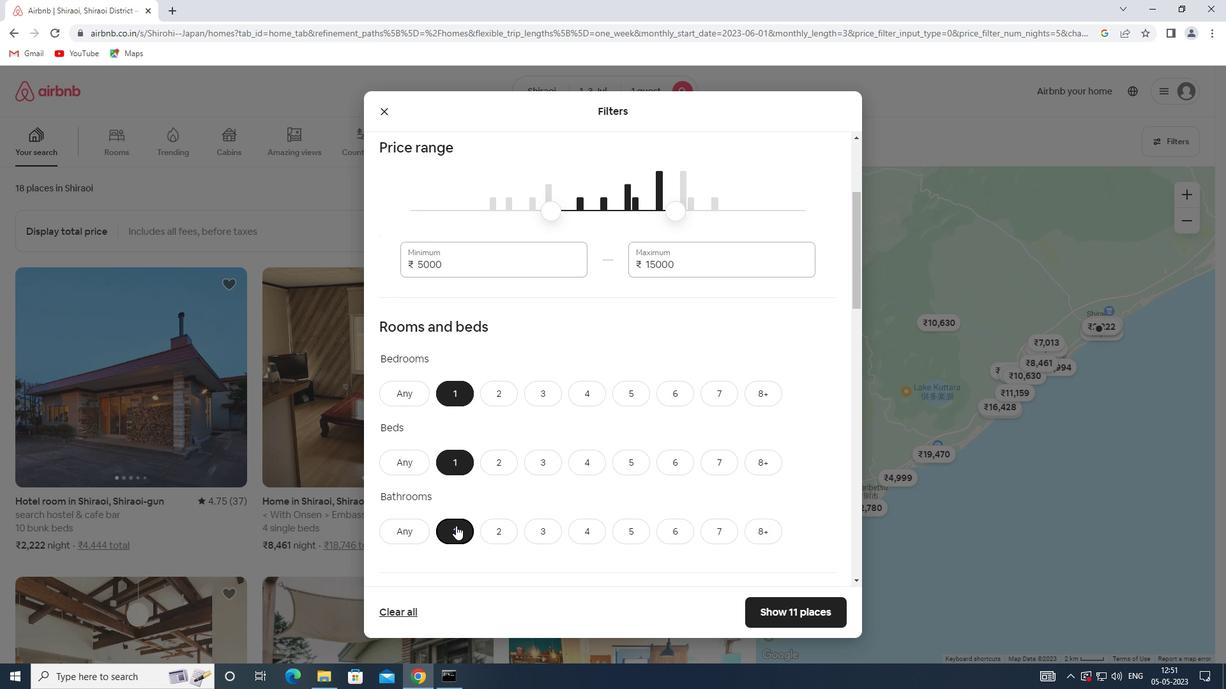 
Action: Mouse scrolled (456, 525) with delta (0, 0)
Screenshot: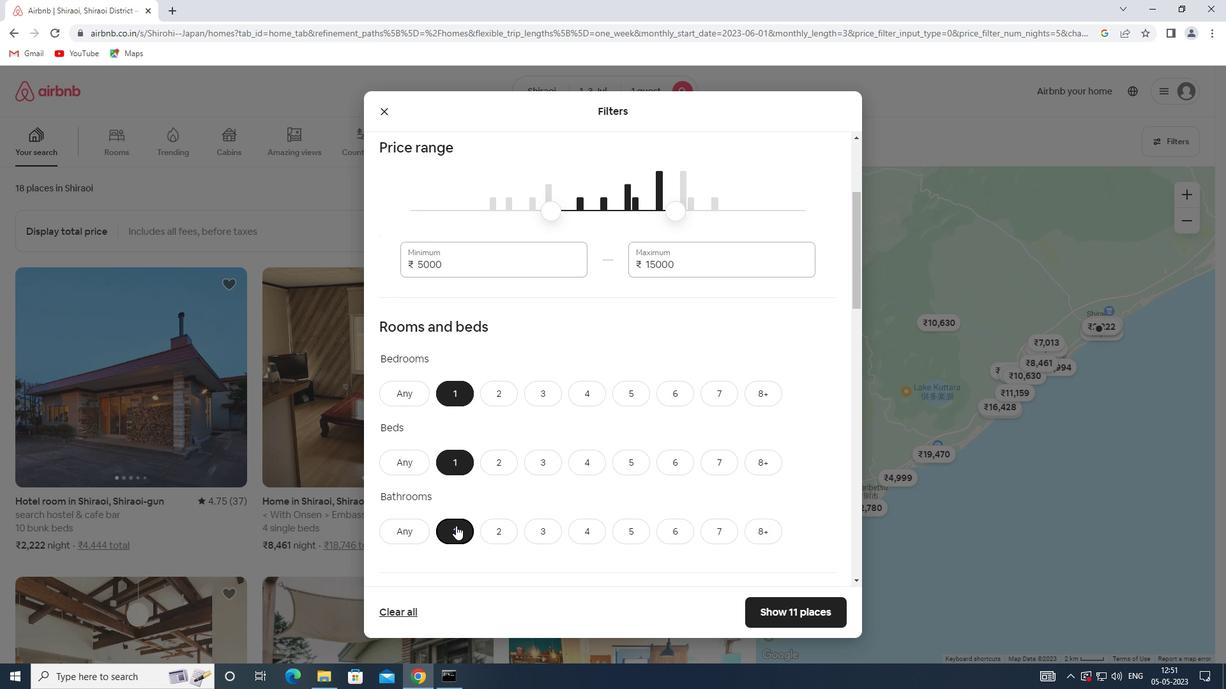 
Action: Mouse scrolled (456, 525) with delta (0, 0)
Screenshot: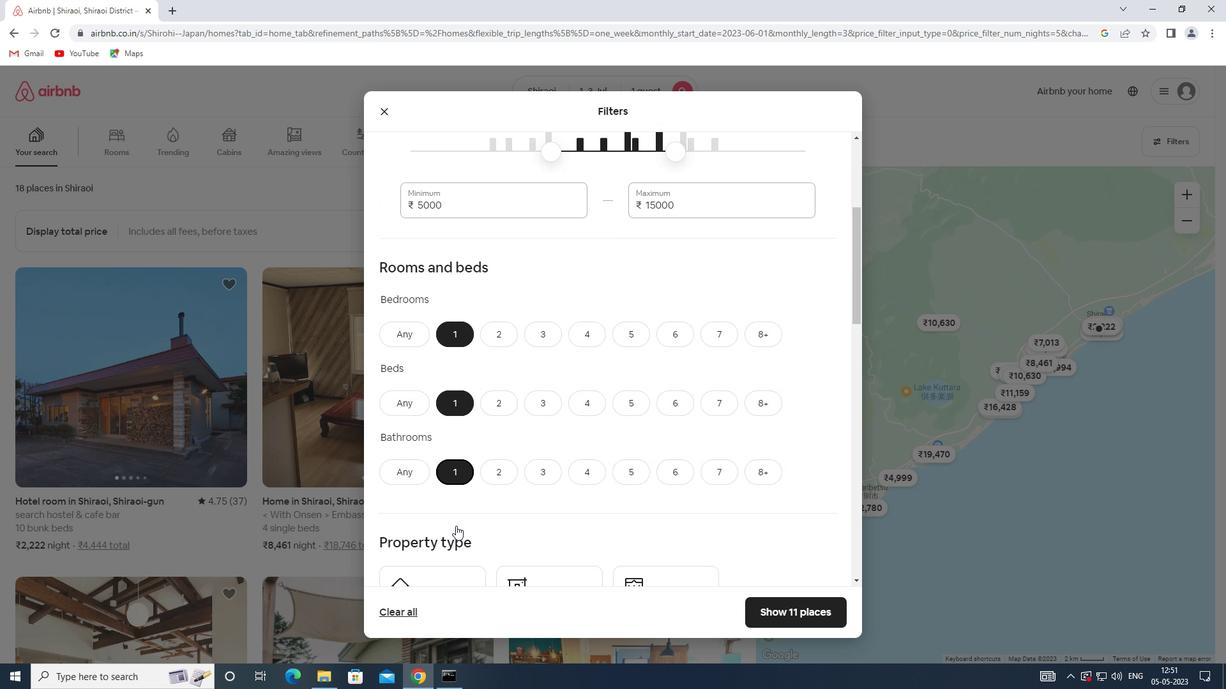 
Action: Mouse moved to (447, 491)
Screenshot: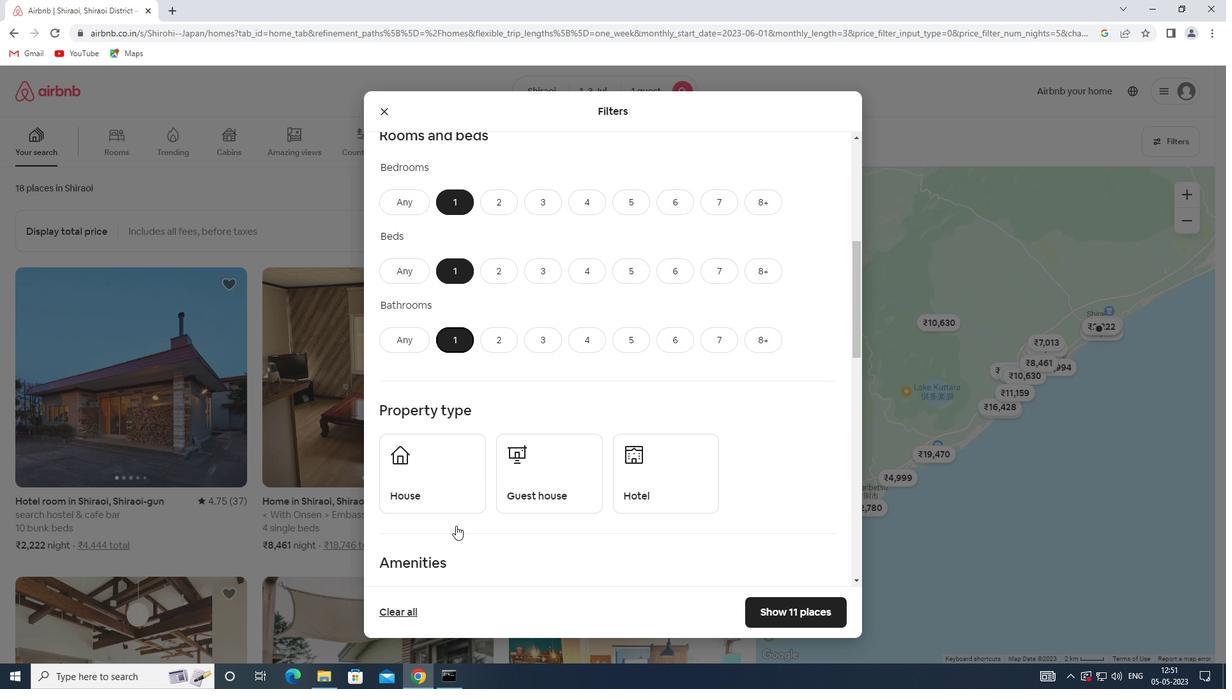 
Action: Mouse pressed left at (447, 491)
Screenshot: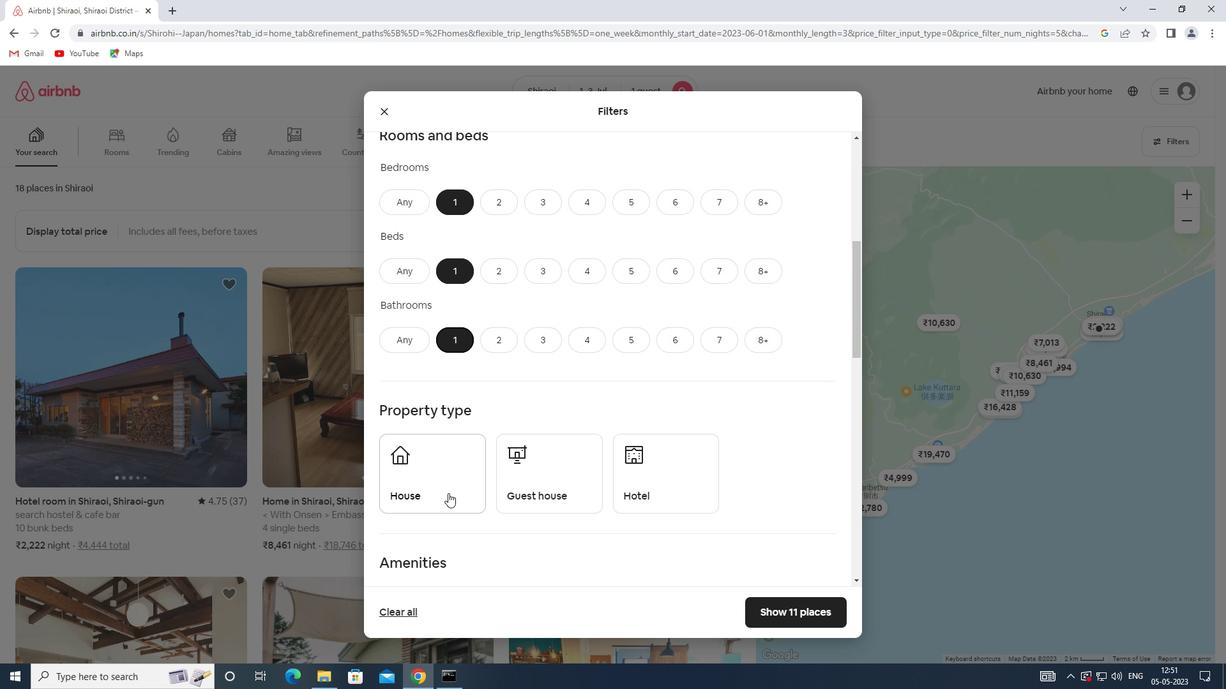 
Action: Mouse moved to (527, 495)
Screenshot: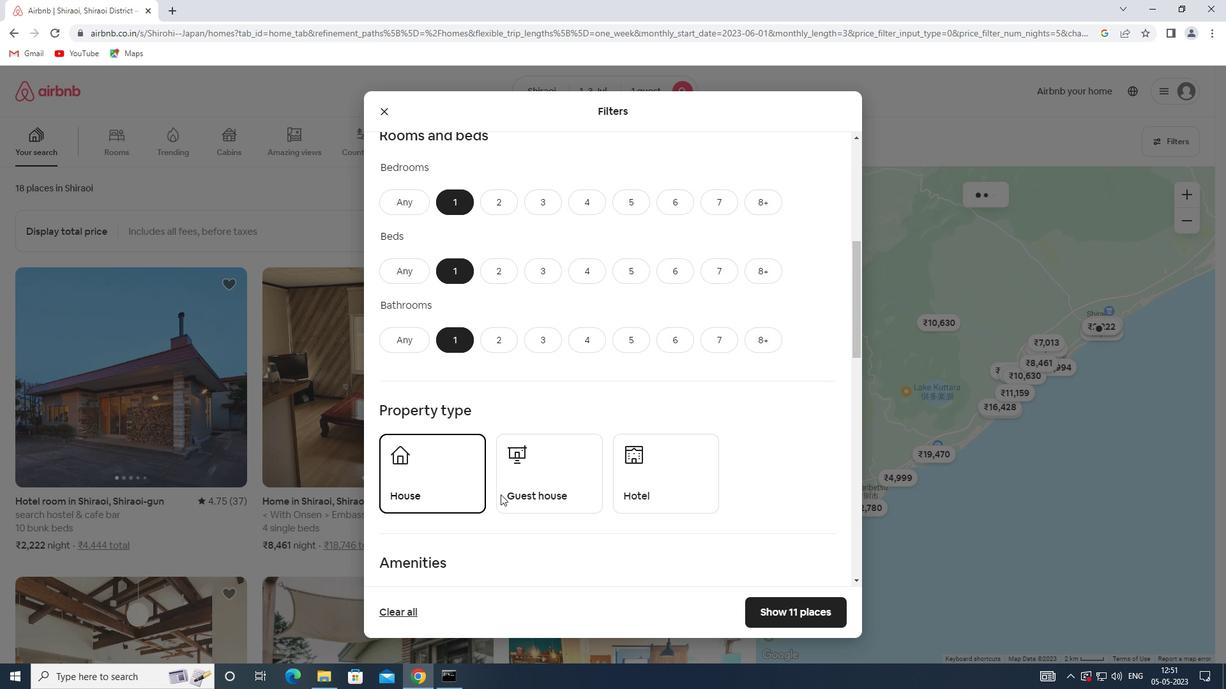 
Action: Mouse pressed left at (527, 495)
Screenshot: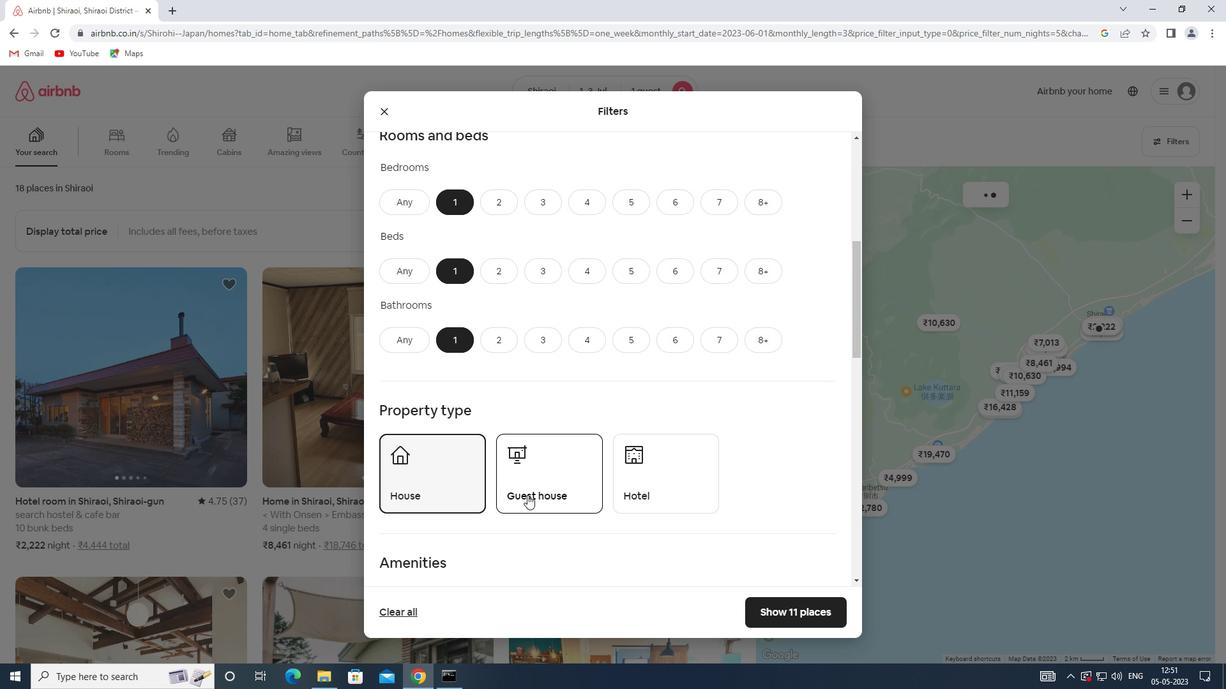 
Action: Mouse moved to (646, 492)
Screenshot: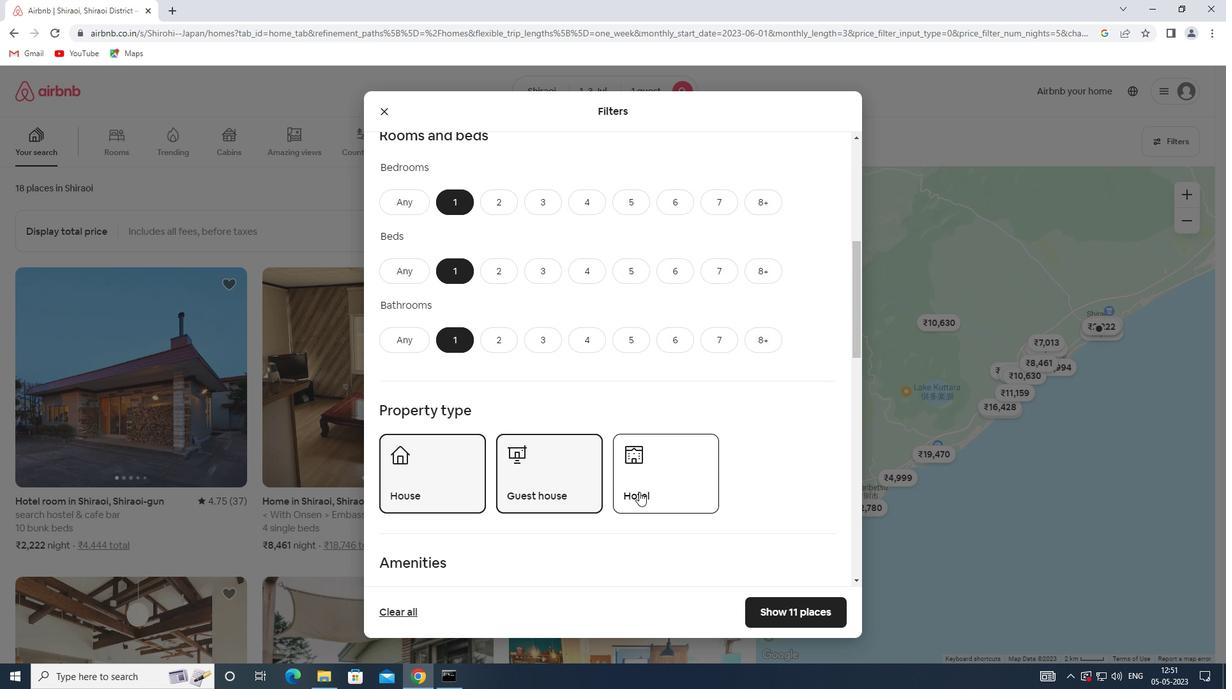 
Action: Mouse pressed left at (646, 492)
Screenshot: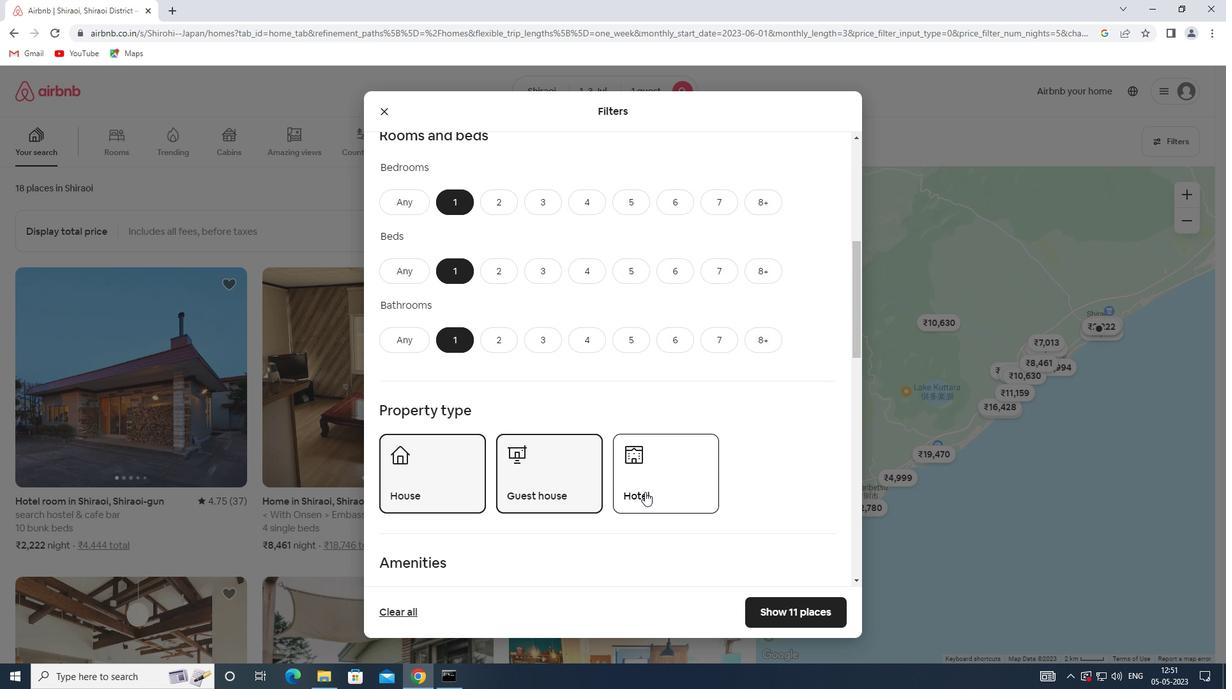 
Action: Mouse moved to (568, 495)
Screenshot: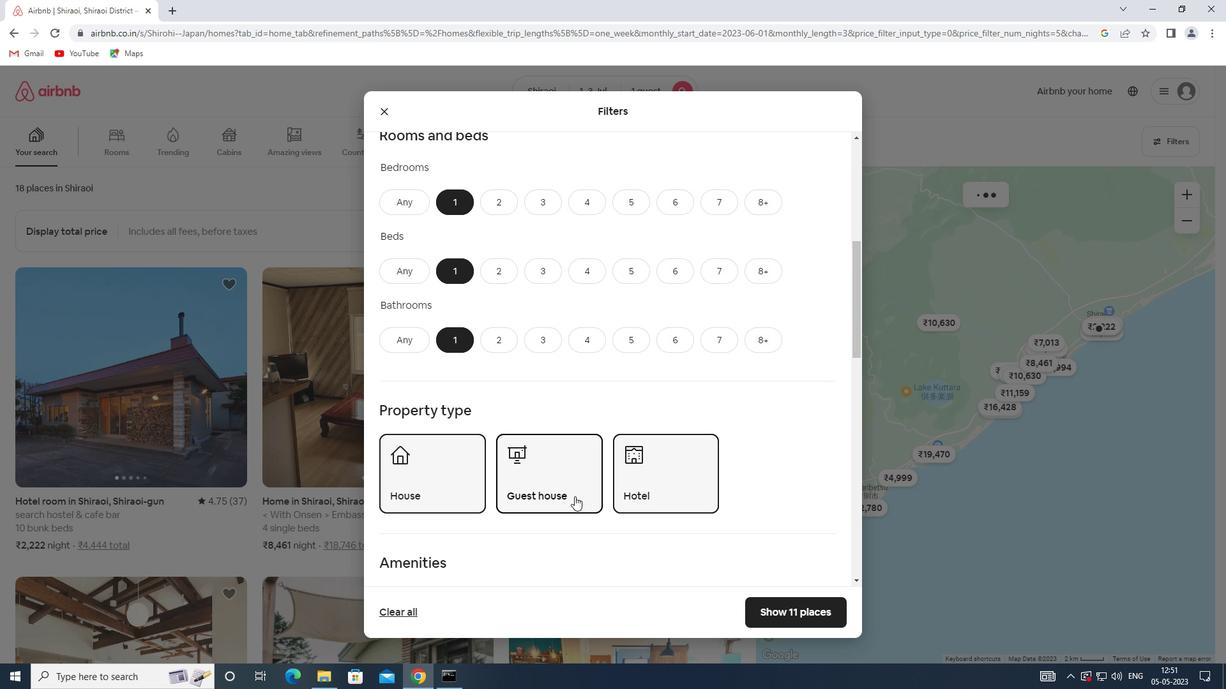 
Action: Mouse scrolled (568, 495) with delta (0, 0)
Screenshot: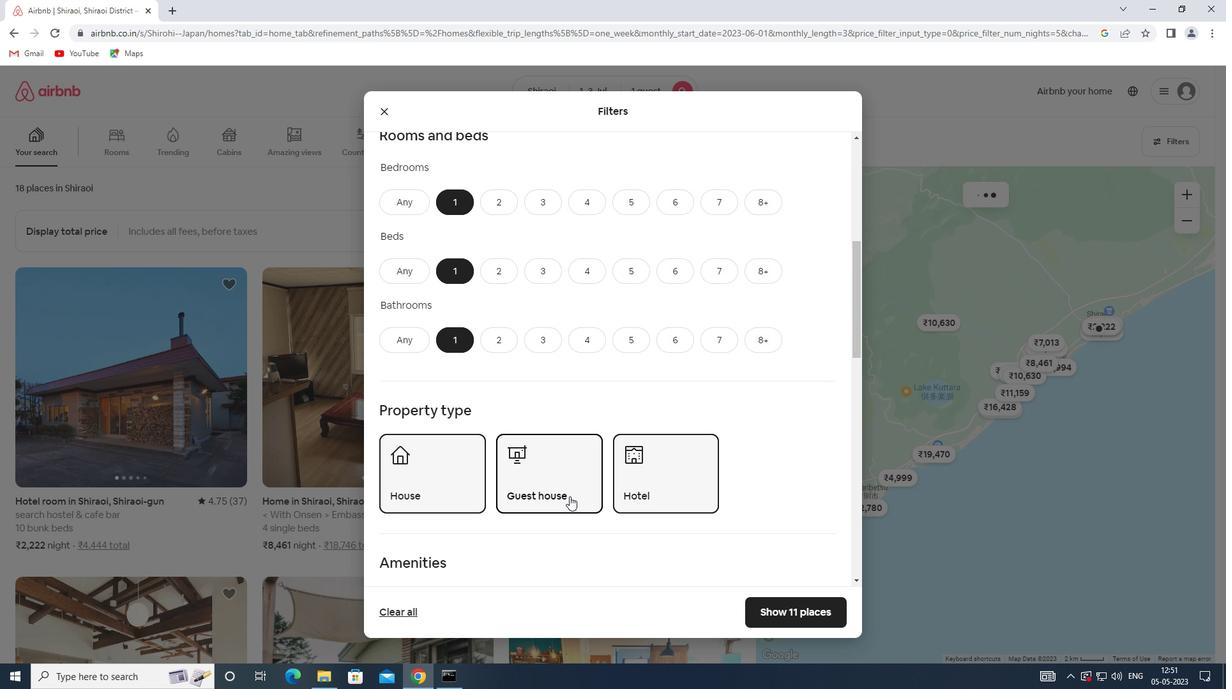 
Action: Mouse scrolled (568, 495) with delta (0, 0)
Screenshot: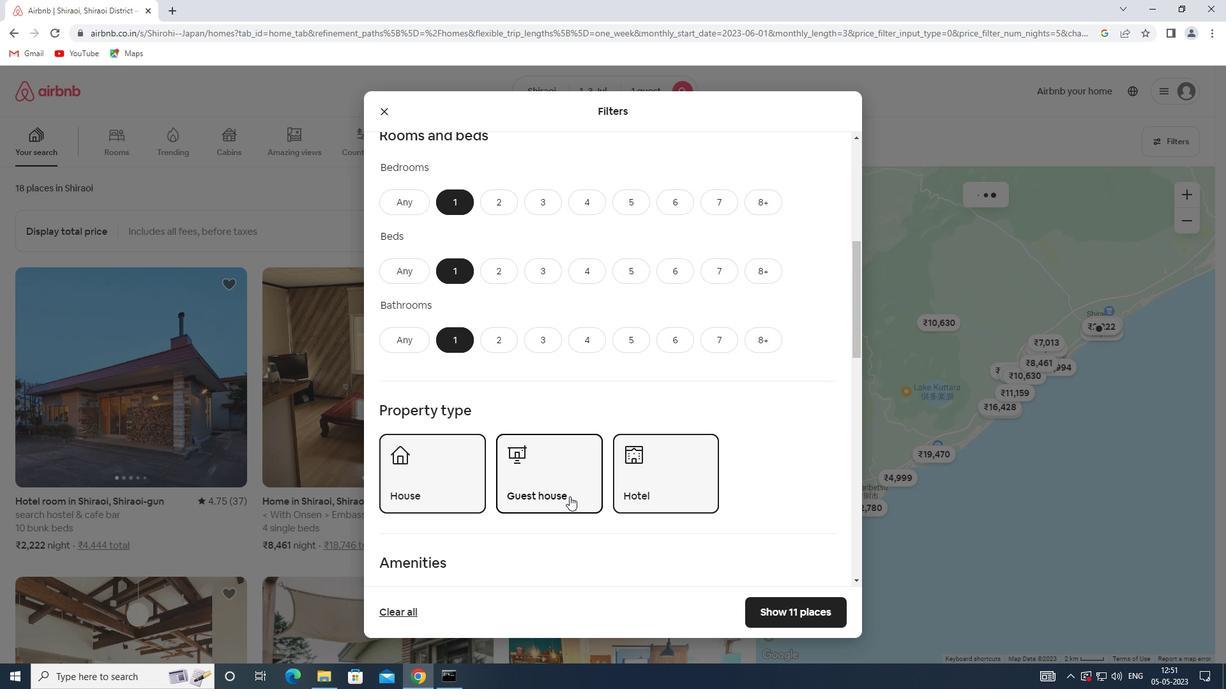 
Action: Mouse scrolled (568, 495) with delta (0, 0)
Screenshot: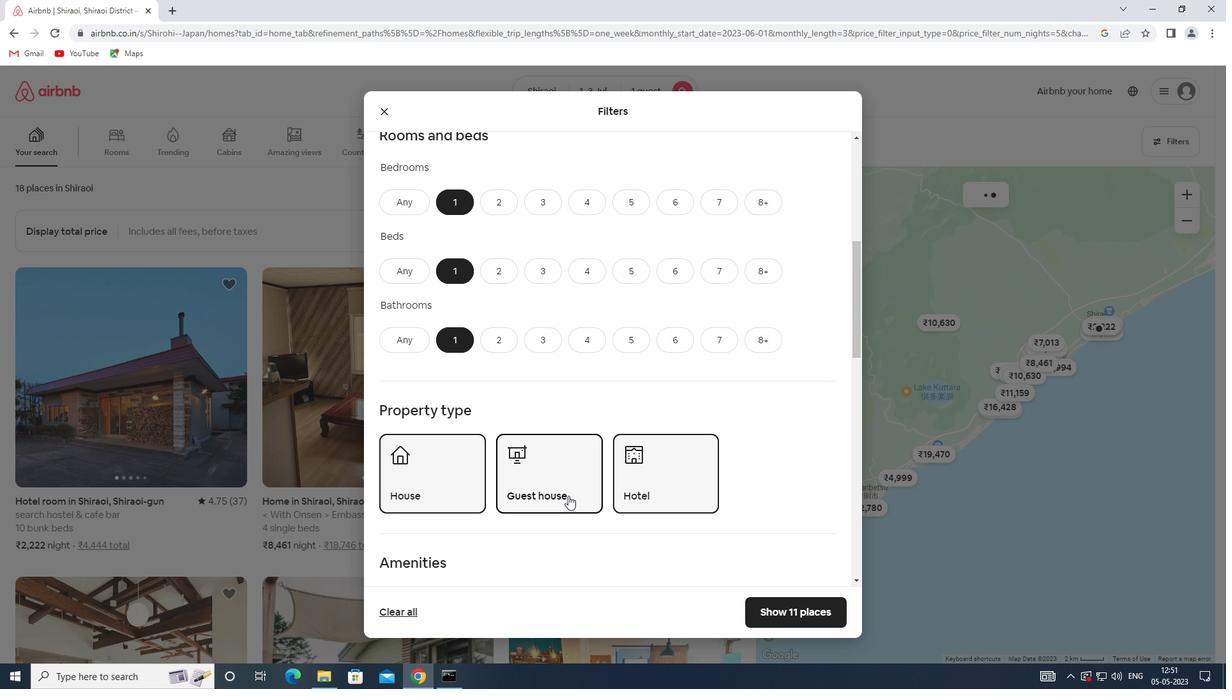 
Action: Mouse scrolled (568, 495) with delta (0, 0)
Screenshot: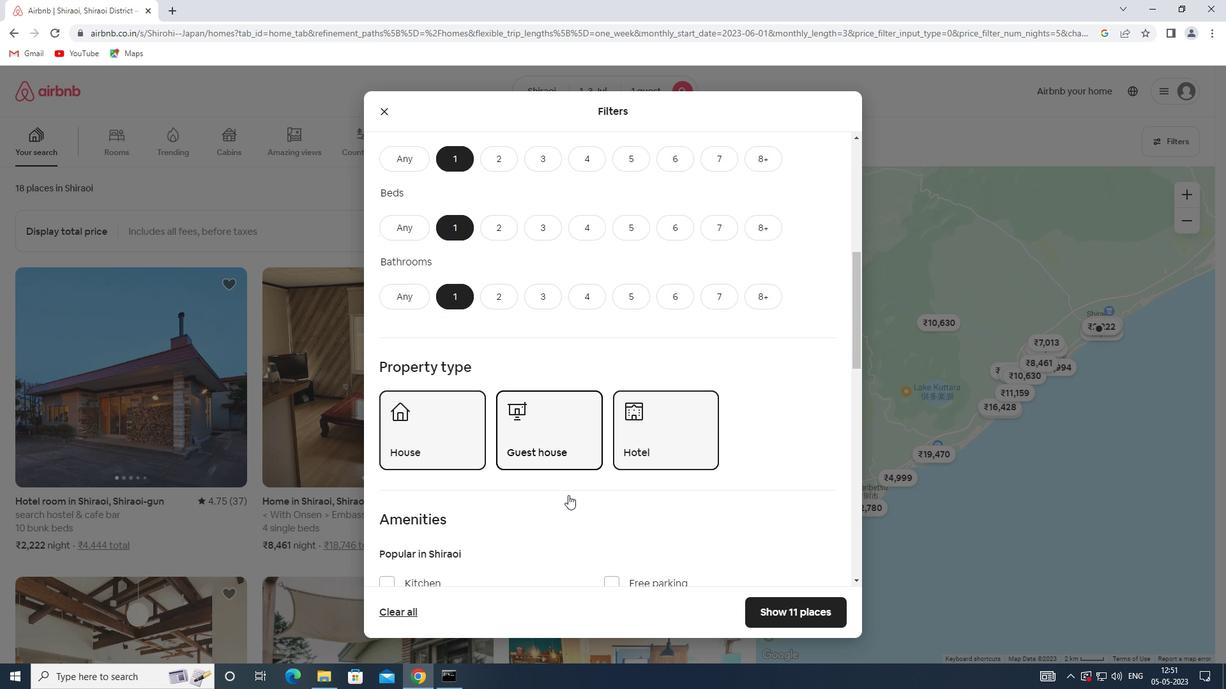 
Action: Mouse moved to (606, 403)
Screenshot: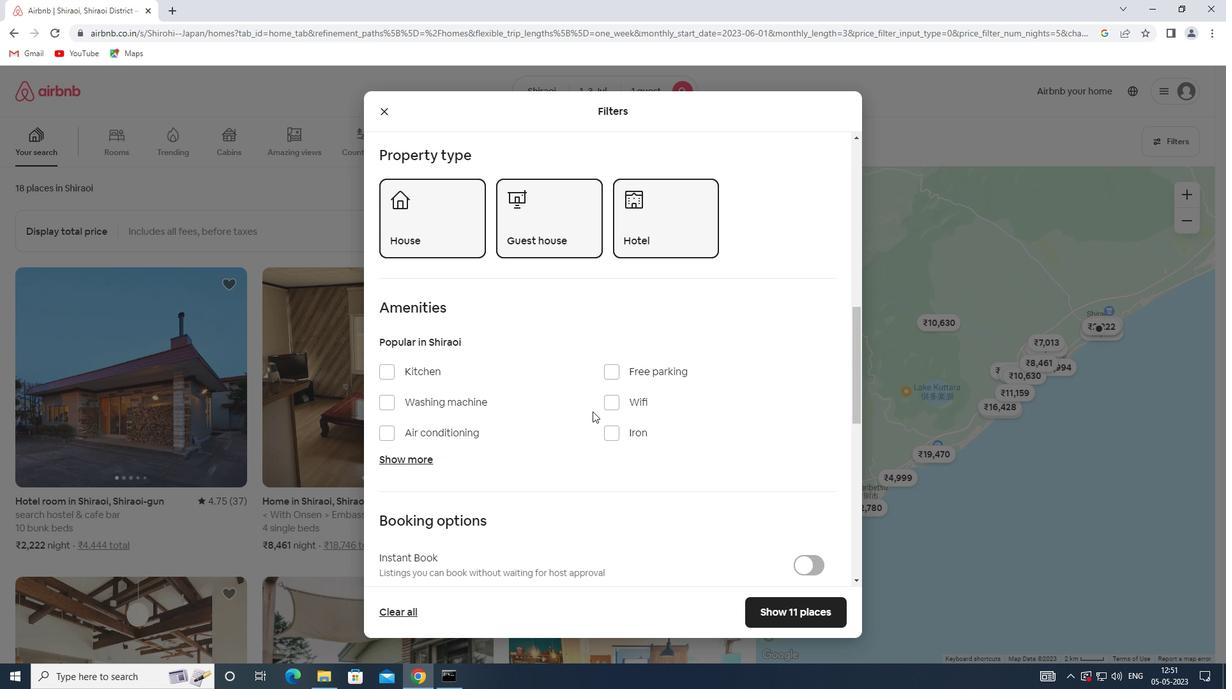 
Action: Mouse pressed left at (606, 403)
Screenshot: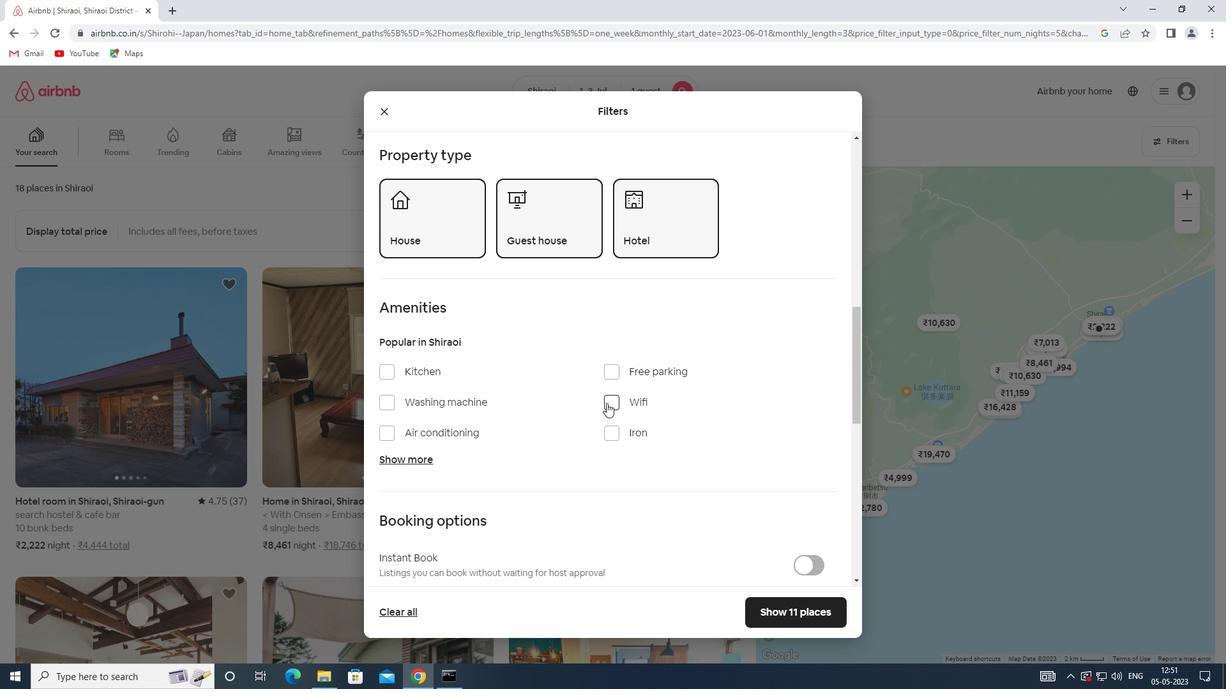 
Action: Mouse moved to (637, 427)
Screenshot: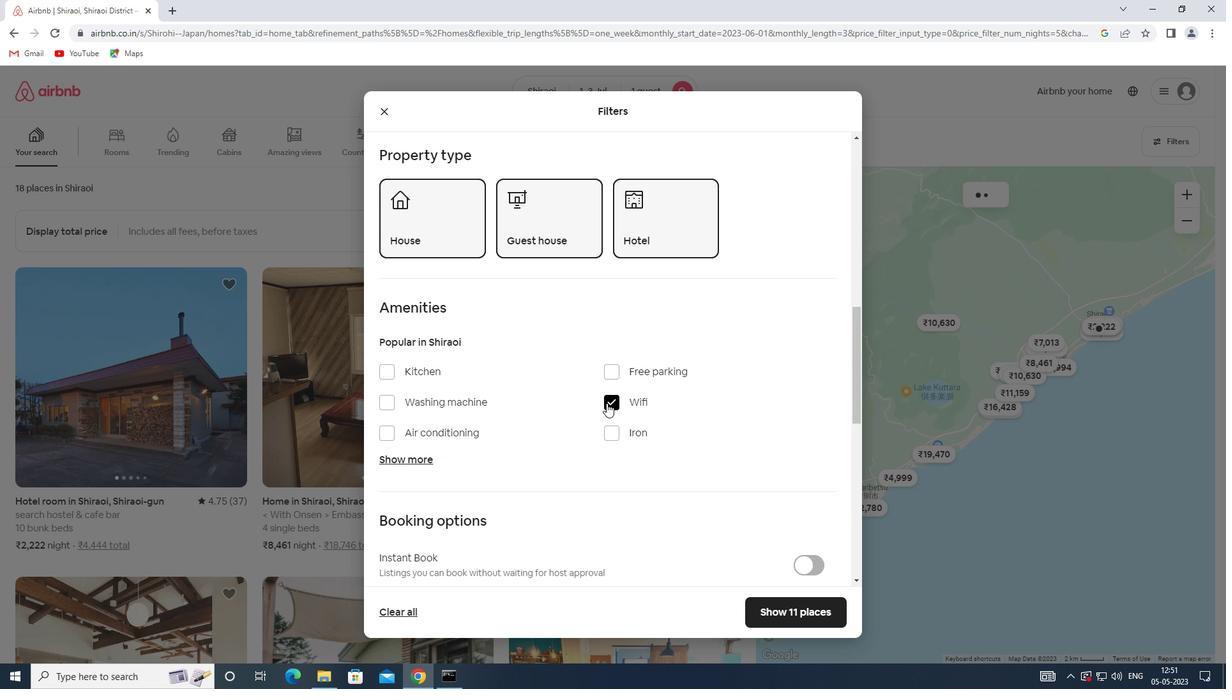 
Action: Mouse scrolled (637, 426) with delta (0, 0)
Screenshot: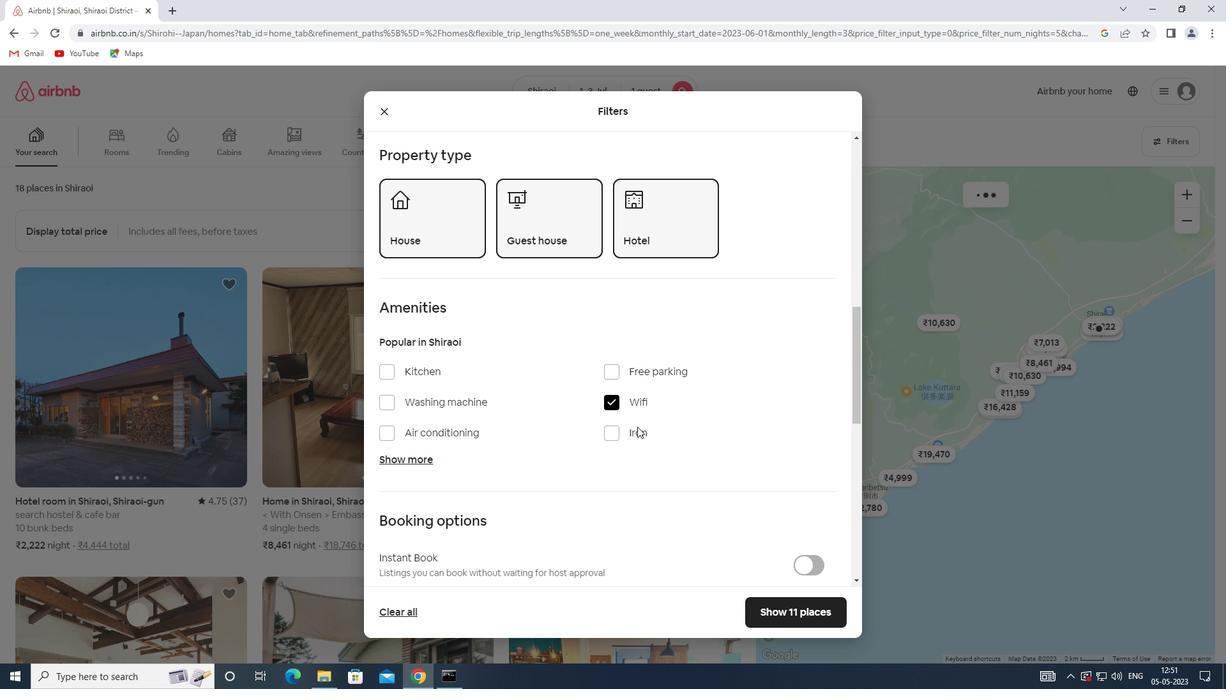 
Action: Mouse scrolled (637, 426) with delta (0, 0)
Screenshot: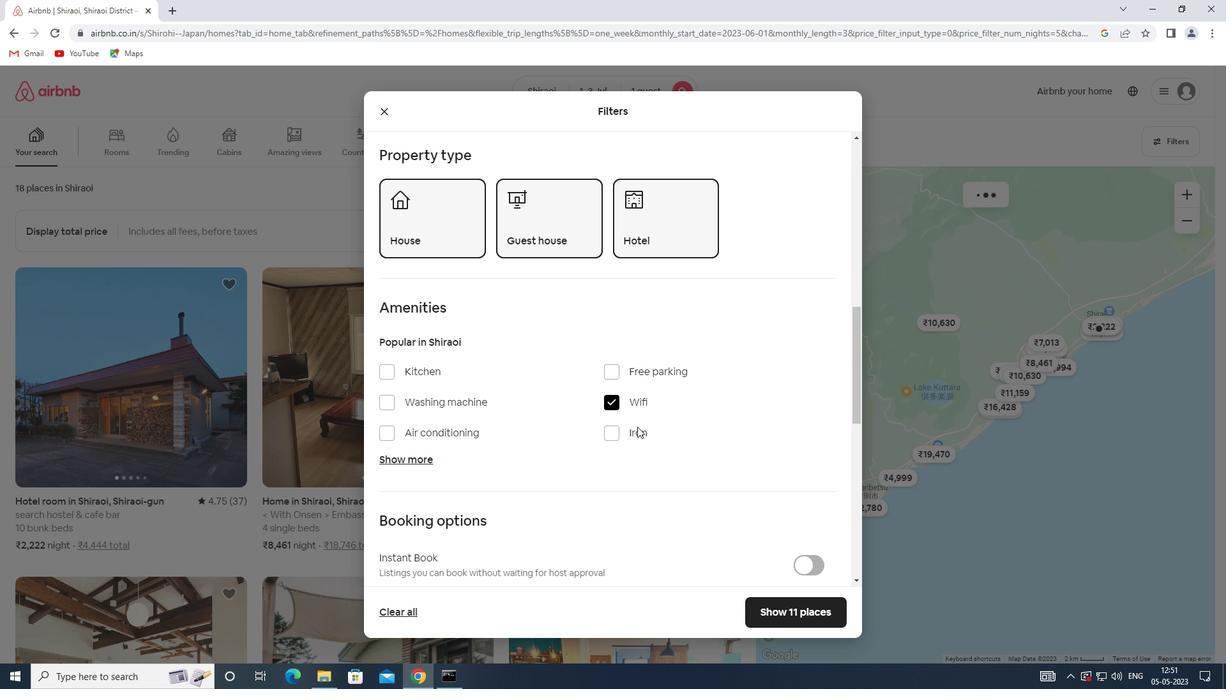 
Action: Mouse moved to (637, 432)
Screenshot: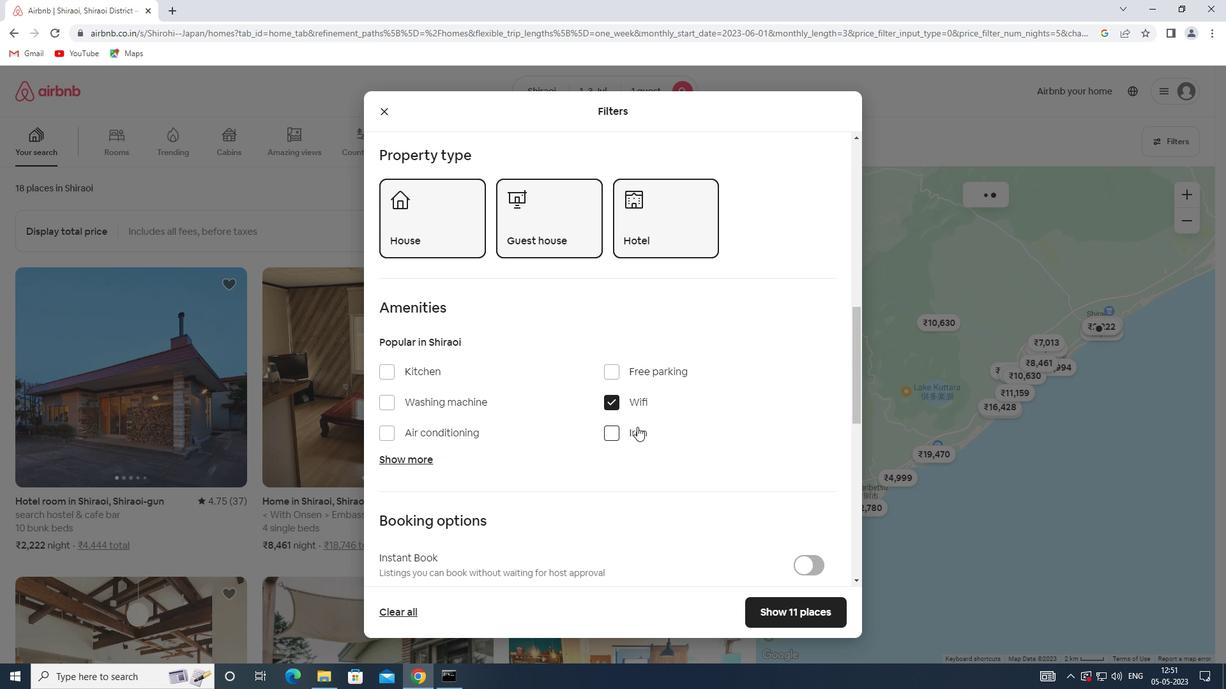 
Action: Mouse scrolled (637, 431) with delta (0, 0)
Screenshot: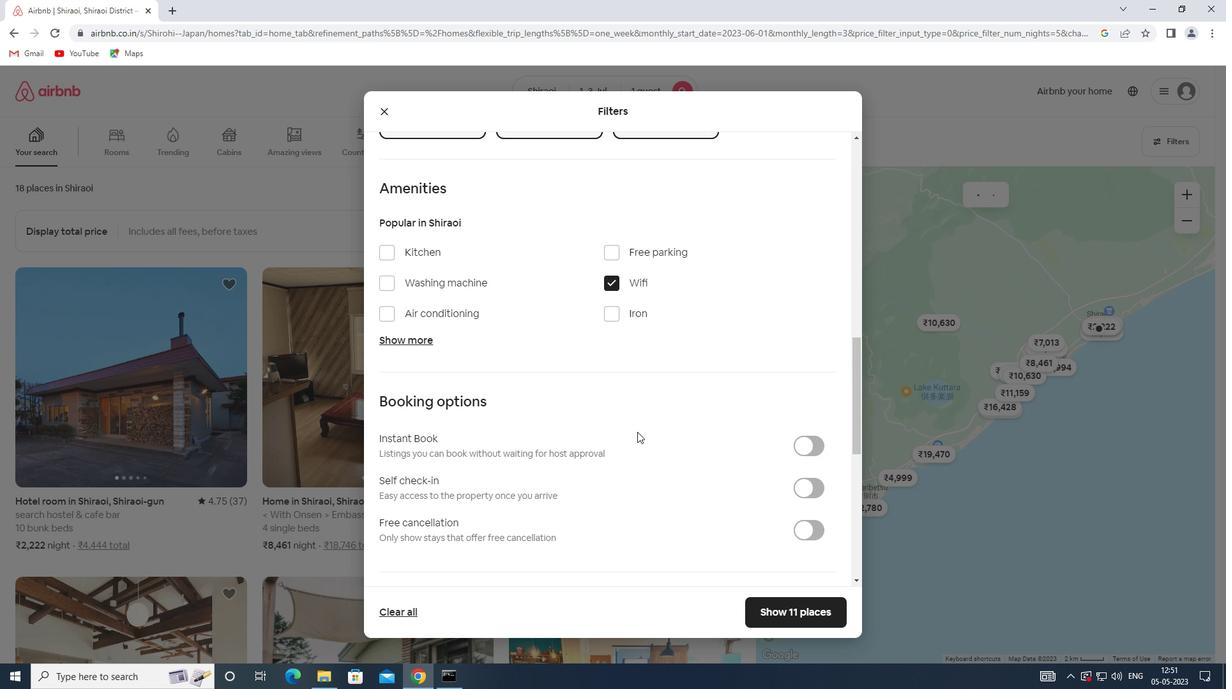 
Action: Mouse scrolled (637, 431) with delta (0, 0)
Screenshot: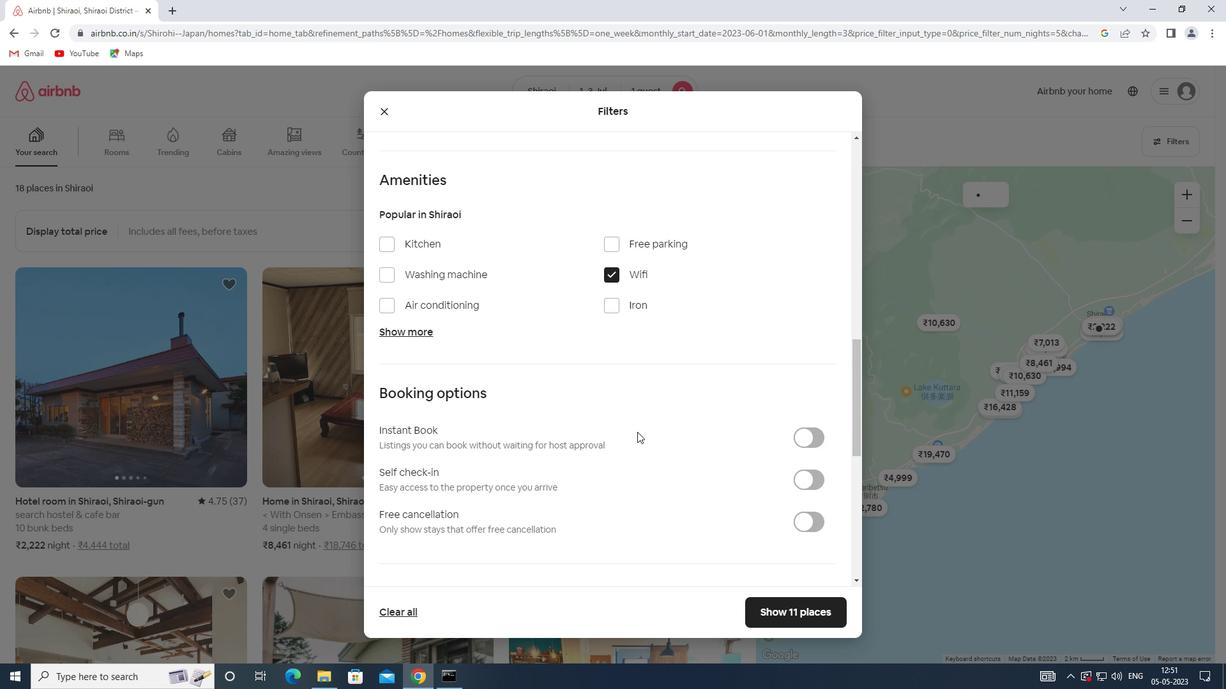 
Action: Mouse scrolled (637, 431) with delta (0, 0)
Screenshot: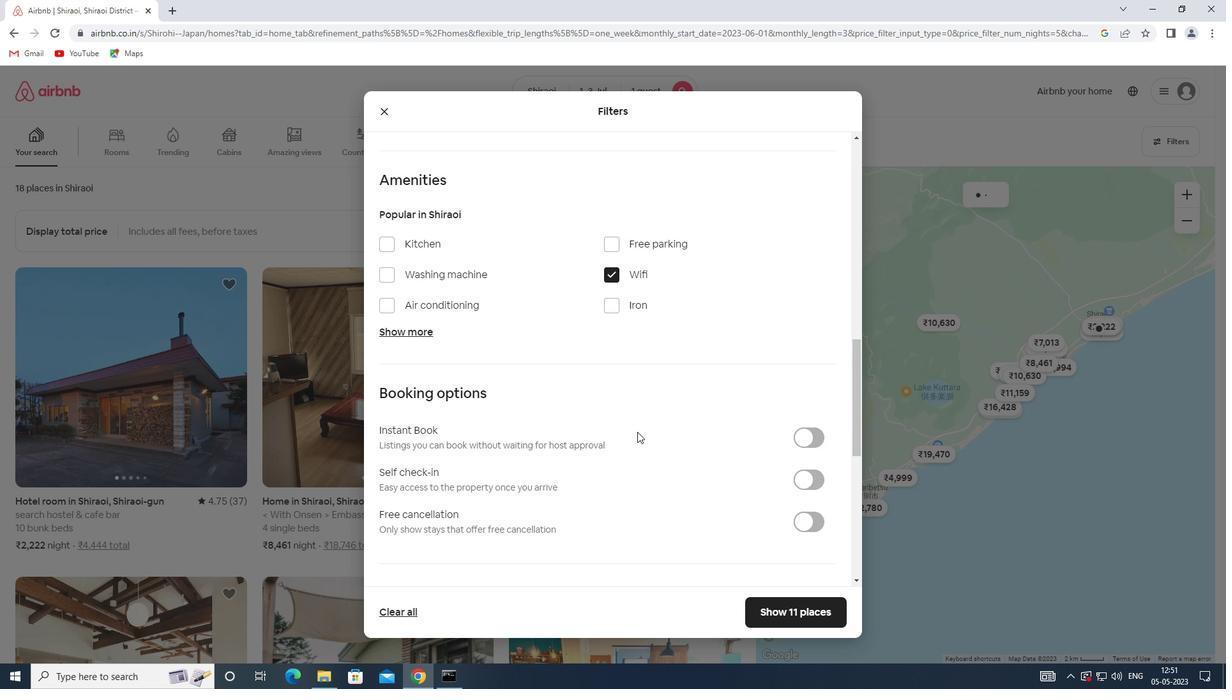 
Action: Mouse moved to (804, 291)
Screenshot: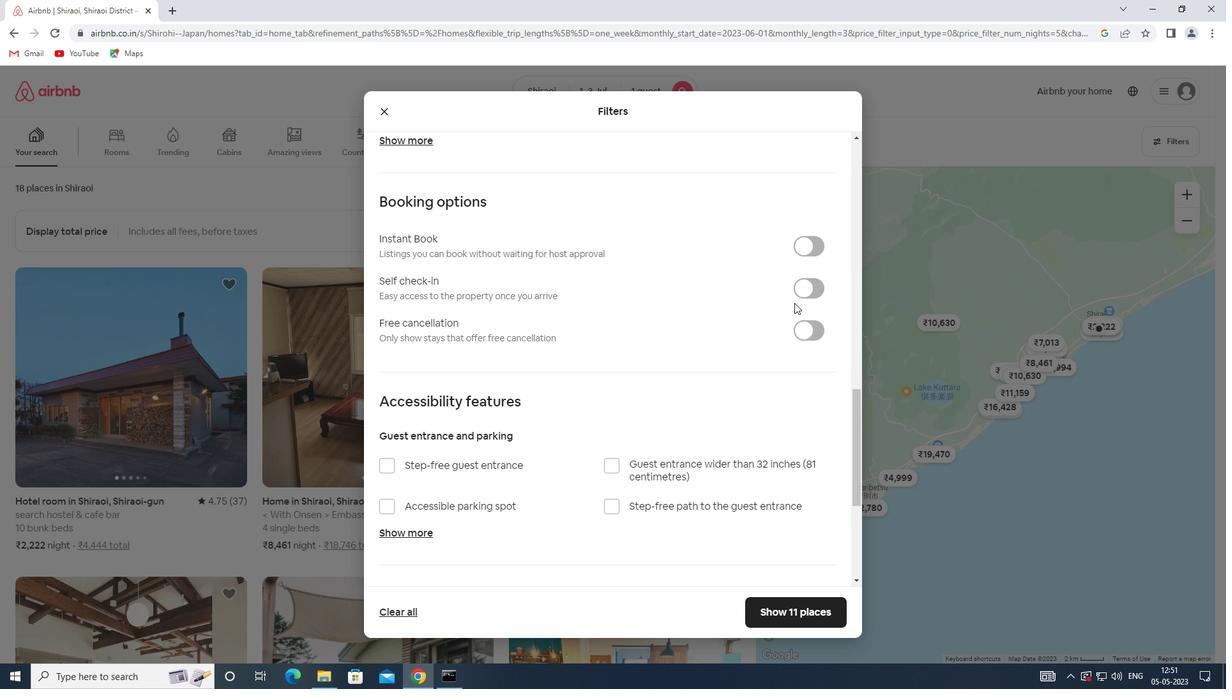 
Action: Mouse pressed left at (804, 291)
Screenshot: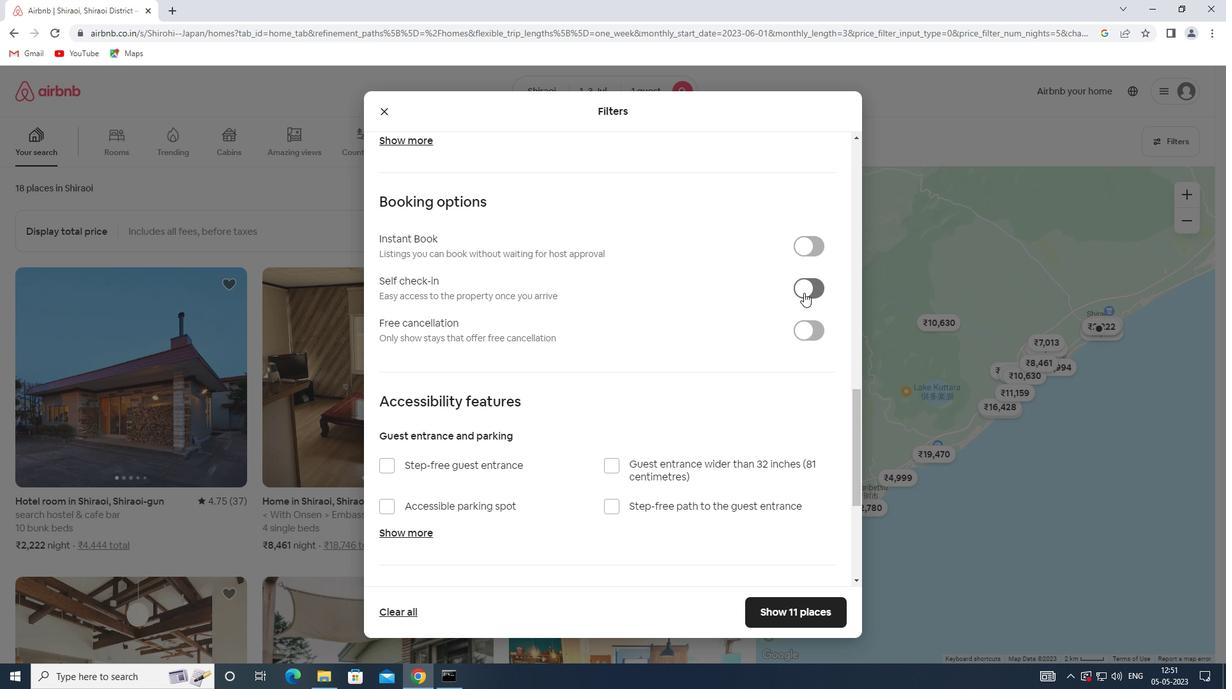 
Action: Mouse moved to (590, 467)
Screenshot: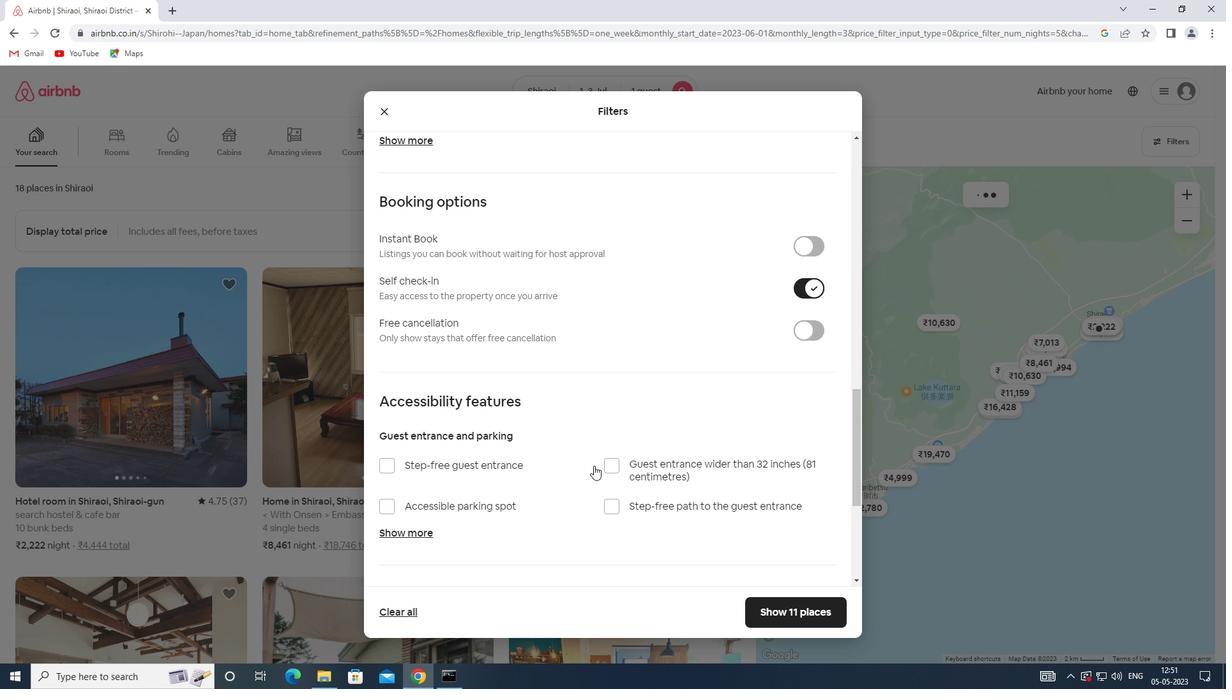 
Action: Mouse scrolled (590, 467) with delta (0, 0)
Screenshot: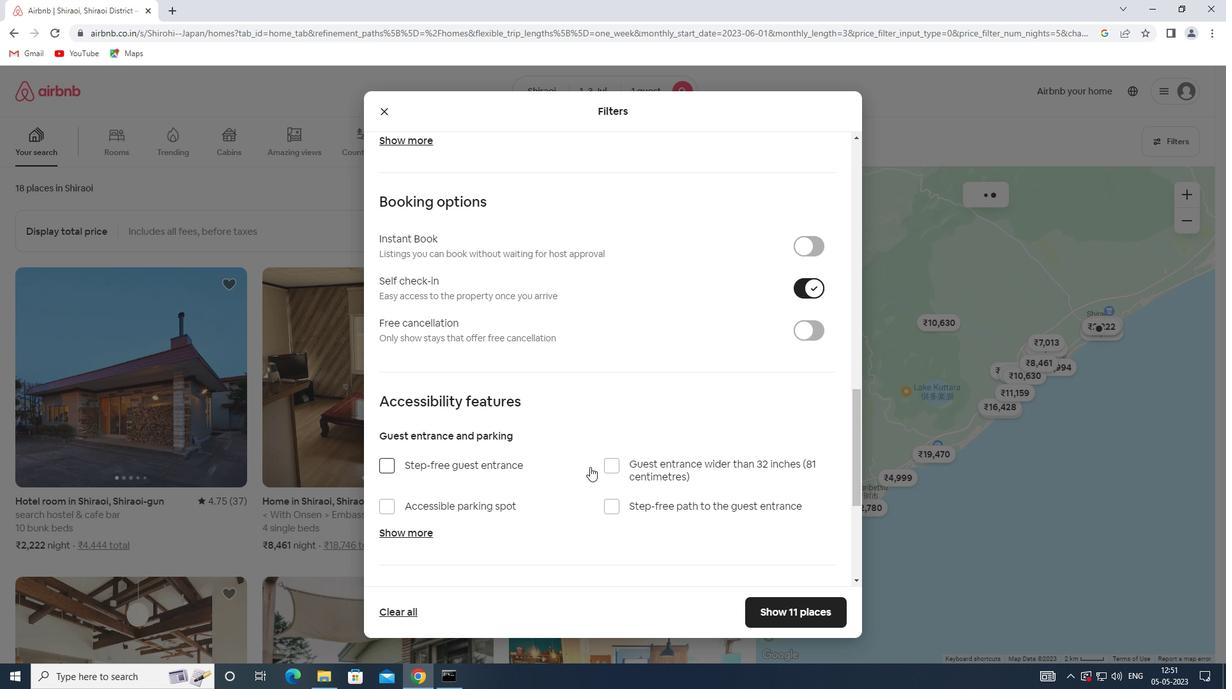 
Action: Mouse scrolled (590, 467) with delta (0, 0)
Screenshot: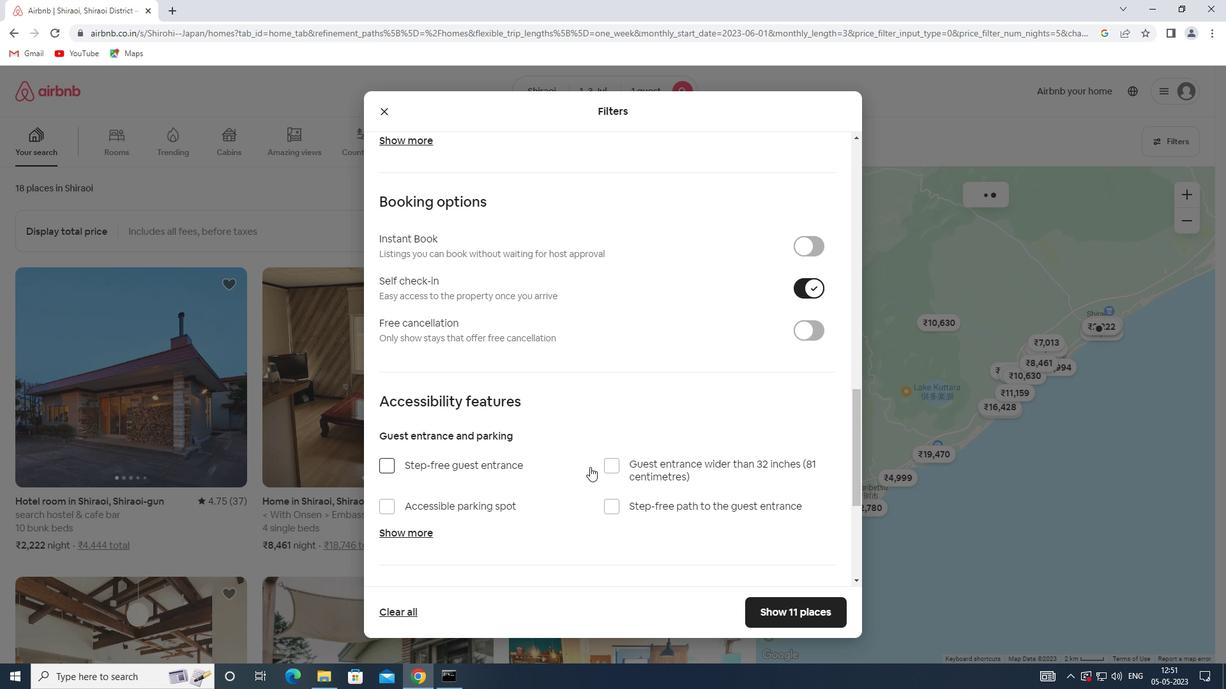 
Action: Mouse scrolled (590, 467) with delta (0, 0)
Screenshot: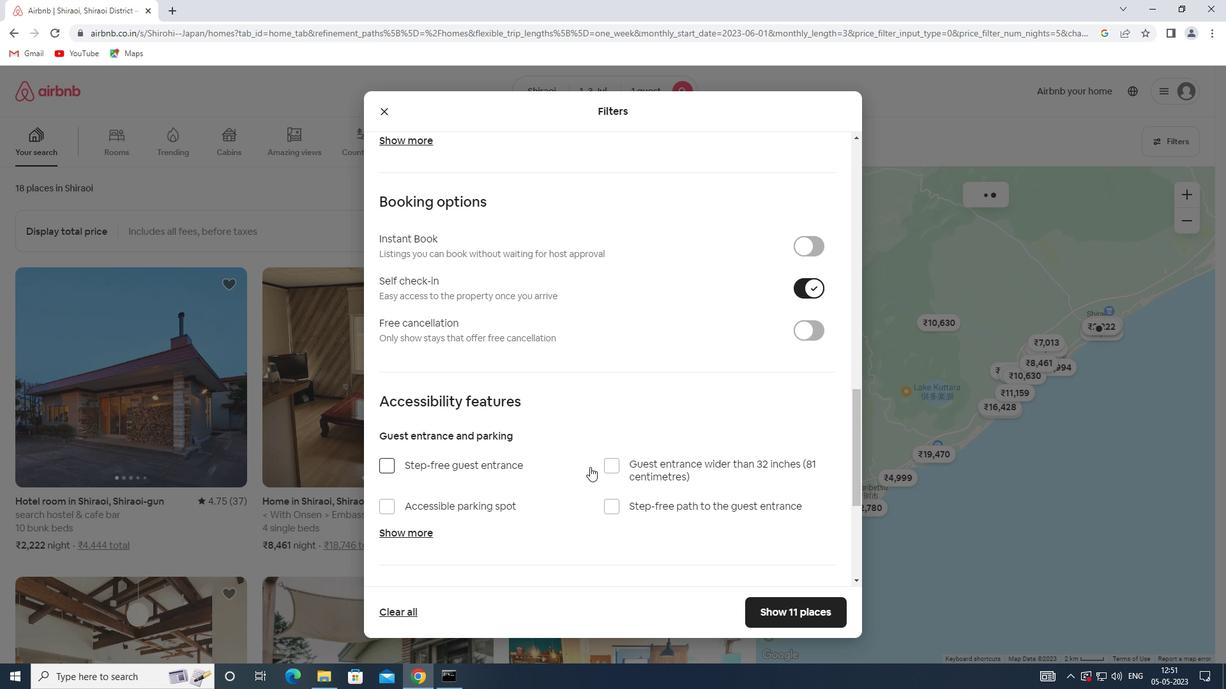 
Action: Mouse scrolled (590, 467) with delta (0, 0)
Screenshot: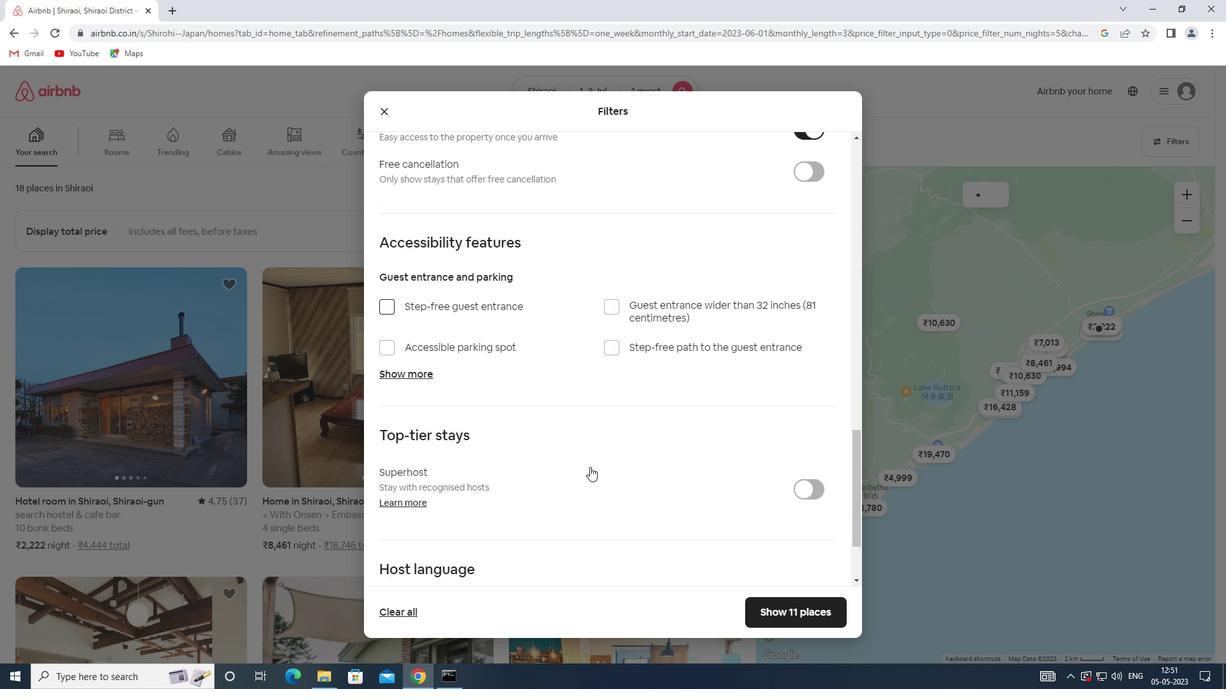
Action: Mouse scrolled (590, 467) with delta (0, 0)
Screenshot: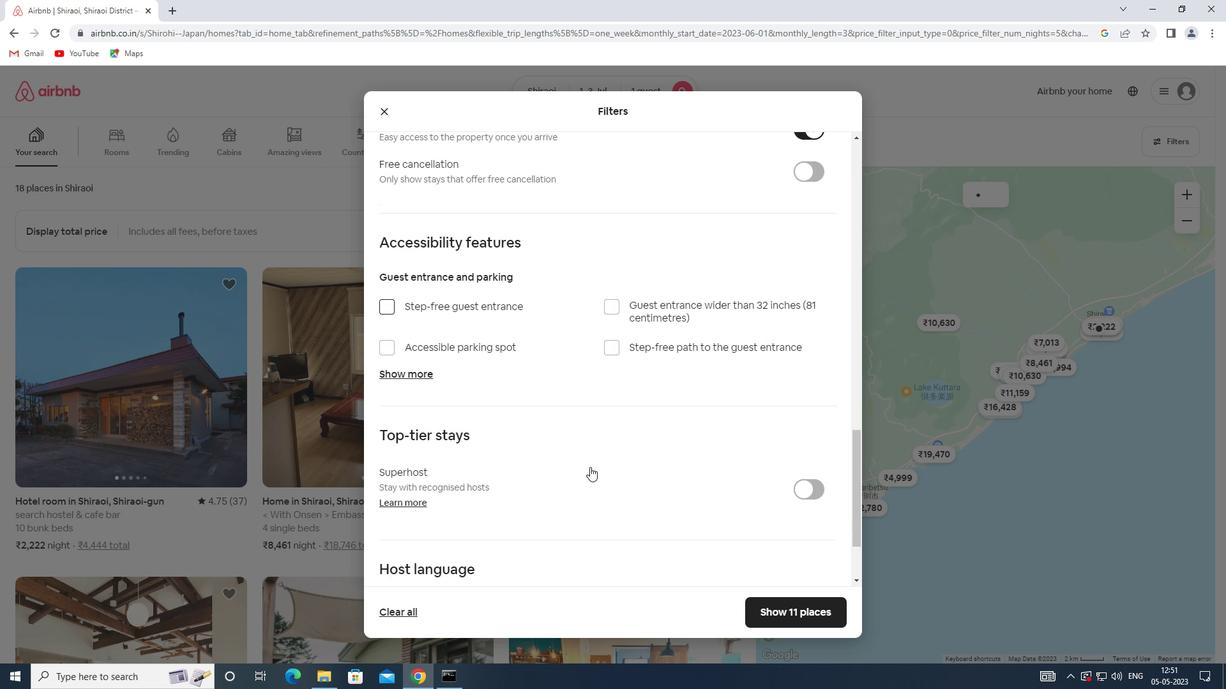 
Action: Mouse scrolled (590, 467) with delta (0, 0)
Screenshot: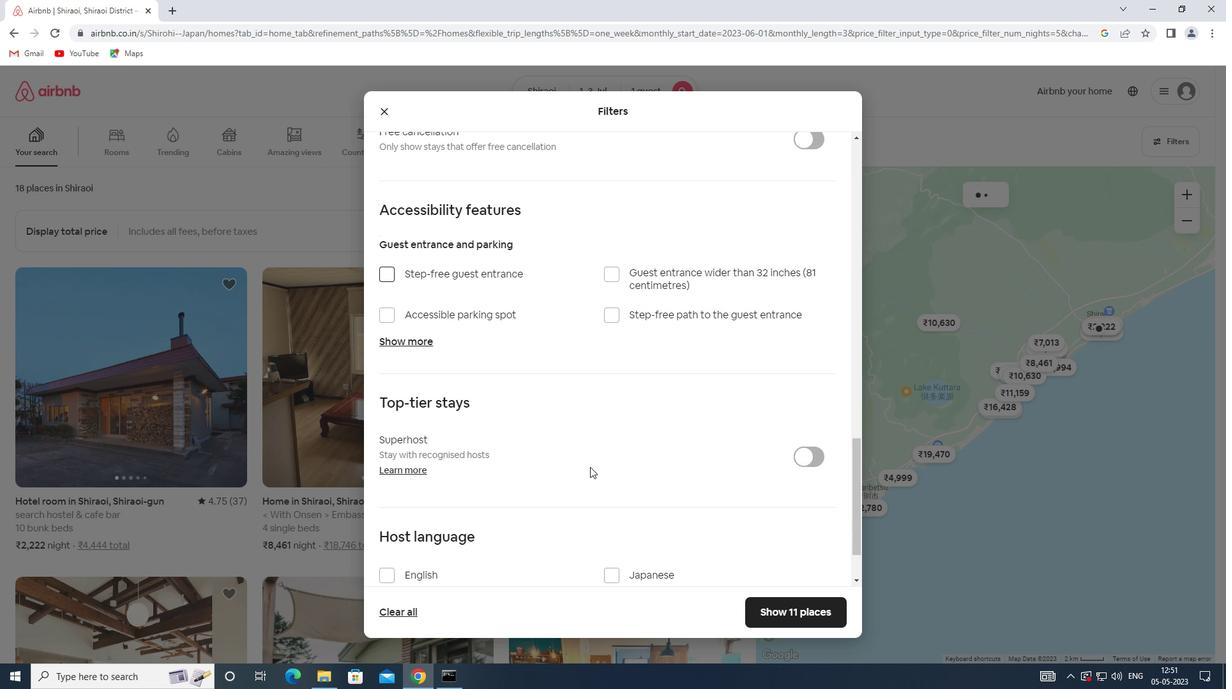 
Action: Mouse moved to (406, 493)
Screenshot: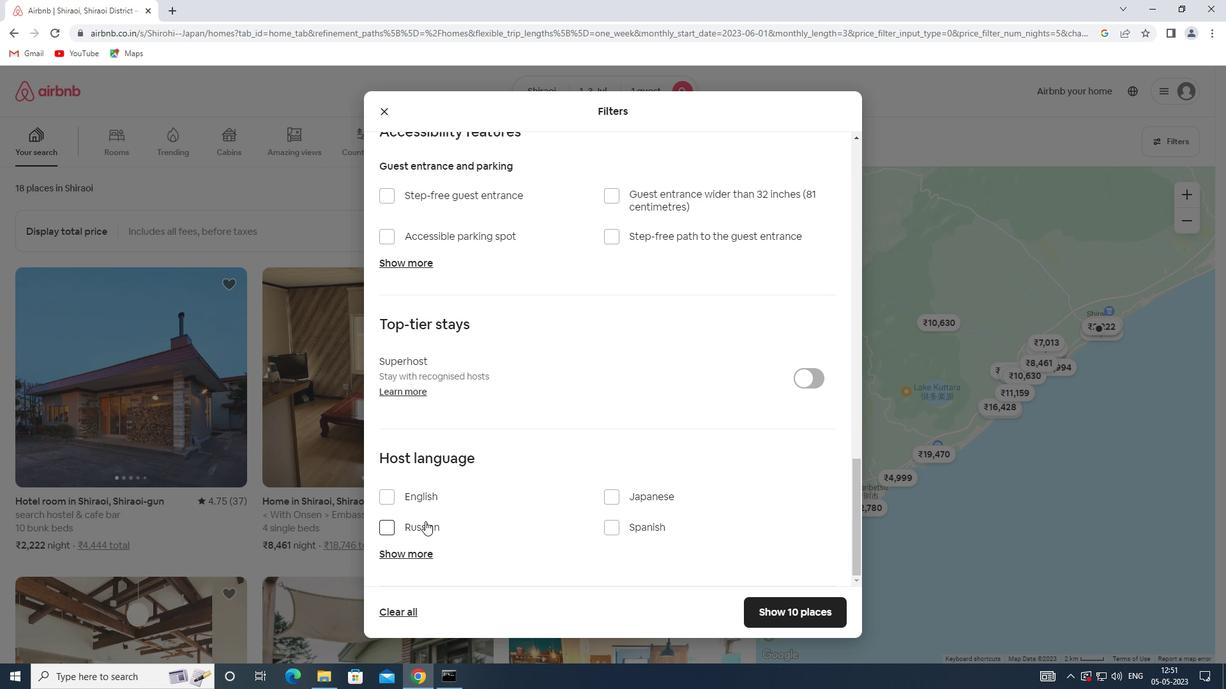 
Action: Mouse pressed left at (406, 493)
Screenshot: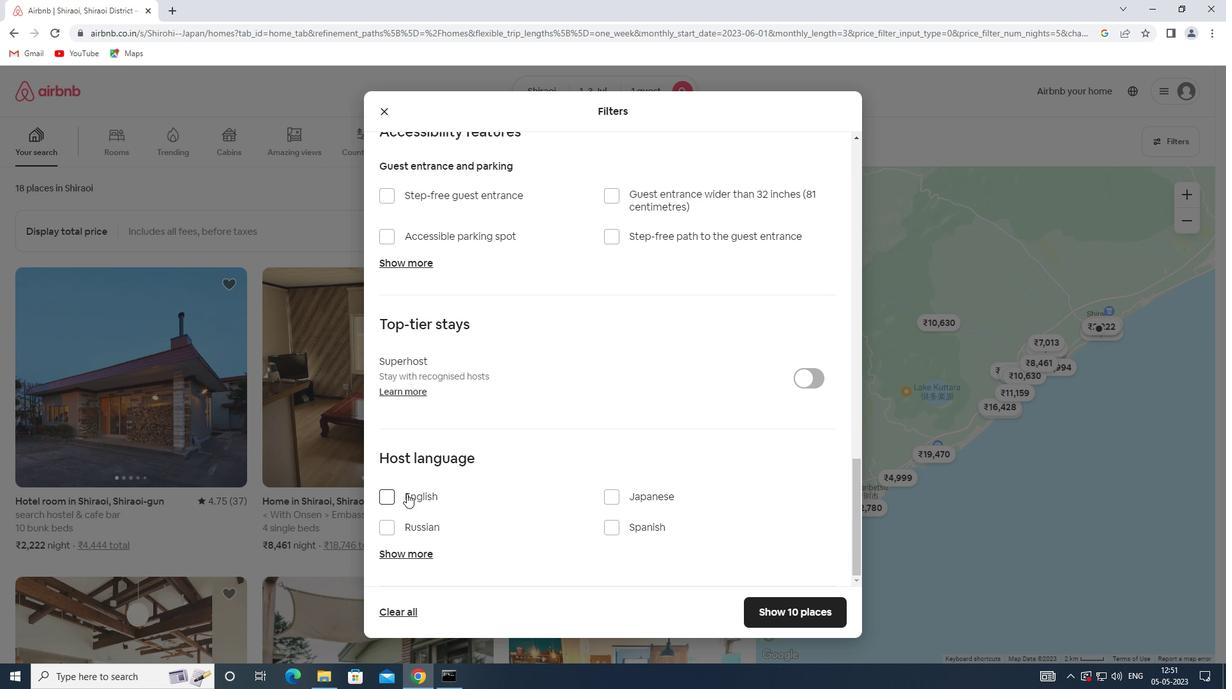 
Action: Mouse moved to (782, 610)
Screenshot: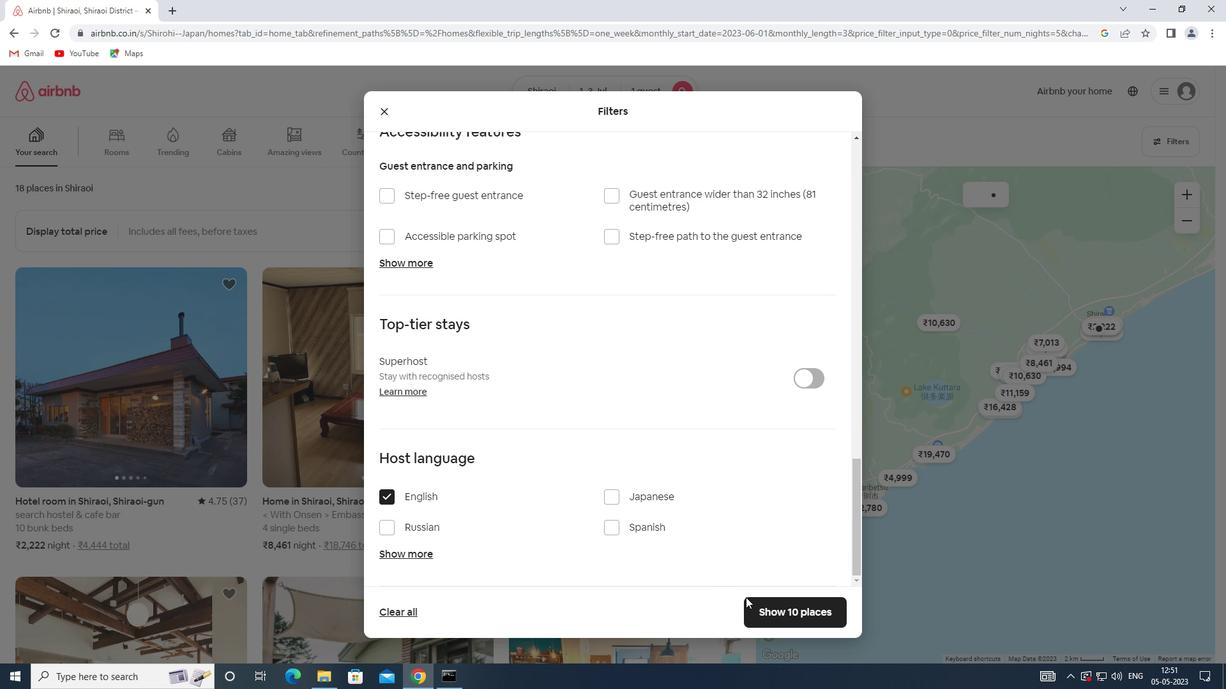 
Action: Mouse pressed left at (782, 610)
Screenshot: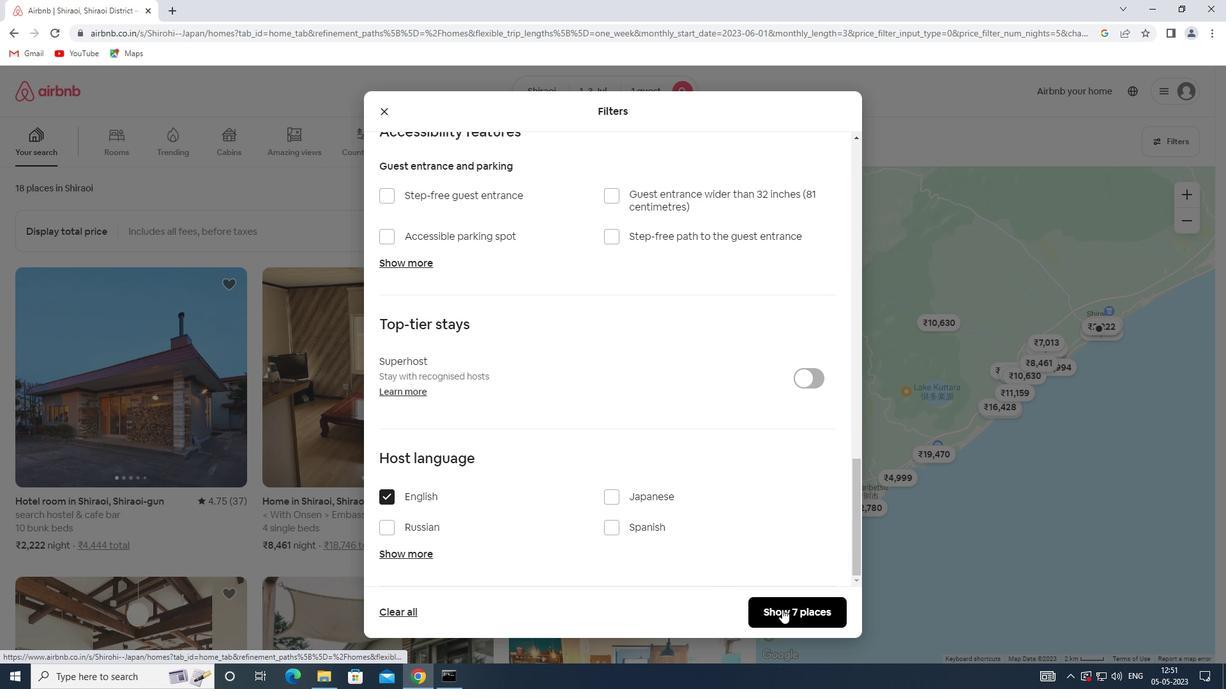 
